 Task: Look for space in Dehri, India from 1st June, 2023 to 9th June, 2023 for 4 adults in price range Rs.6000 to Rs.12000. Place can be entire place with 2 bedrooms having 2 beds and 2 bathrooms. Property type can be house, flat, guest house. Booking option can be shelf check-in. Required host language is English.
Action: Mouse moved to (404, 53)
Screenshot: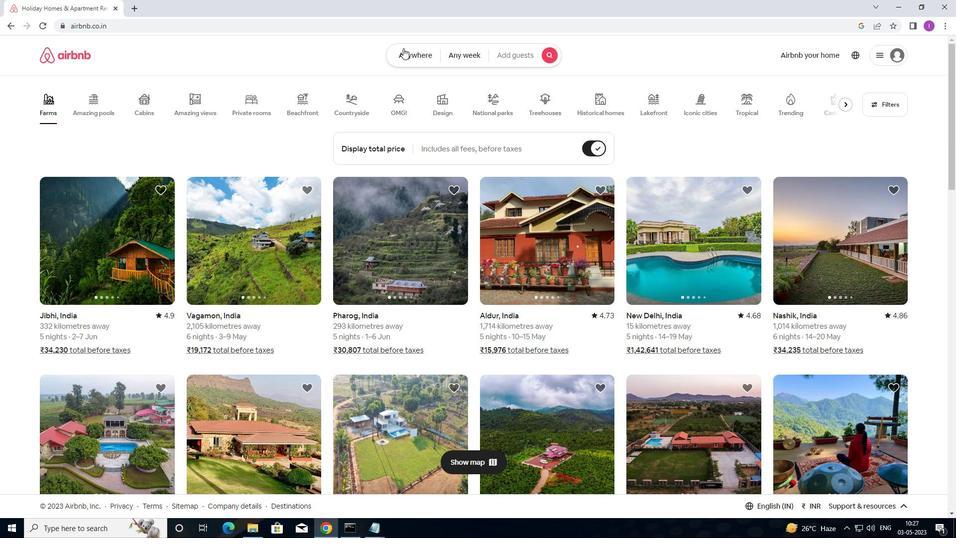 
Action: Mouse pressed left at (404, 53)
Screenshot: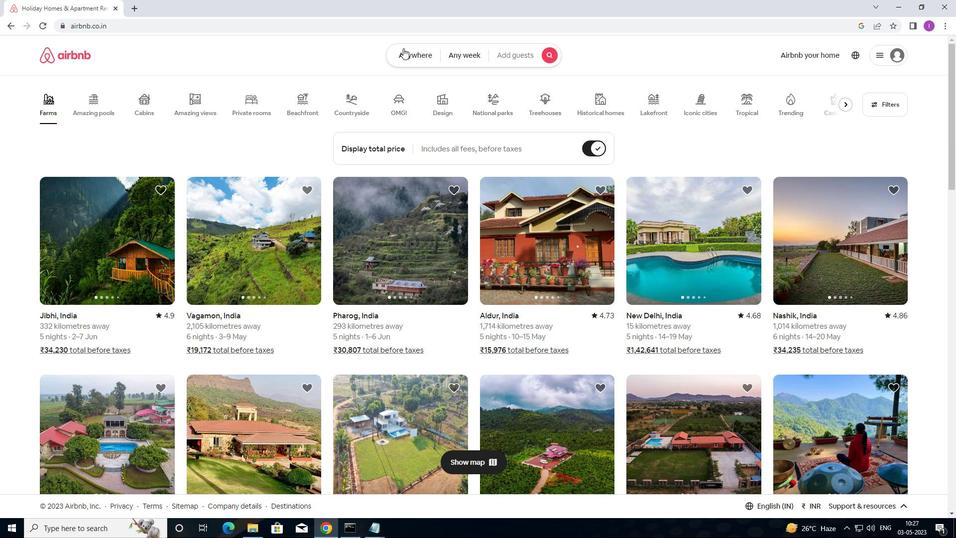
Action: Mouse moved to (316, 90)
Screenshot: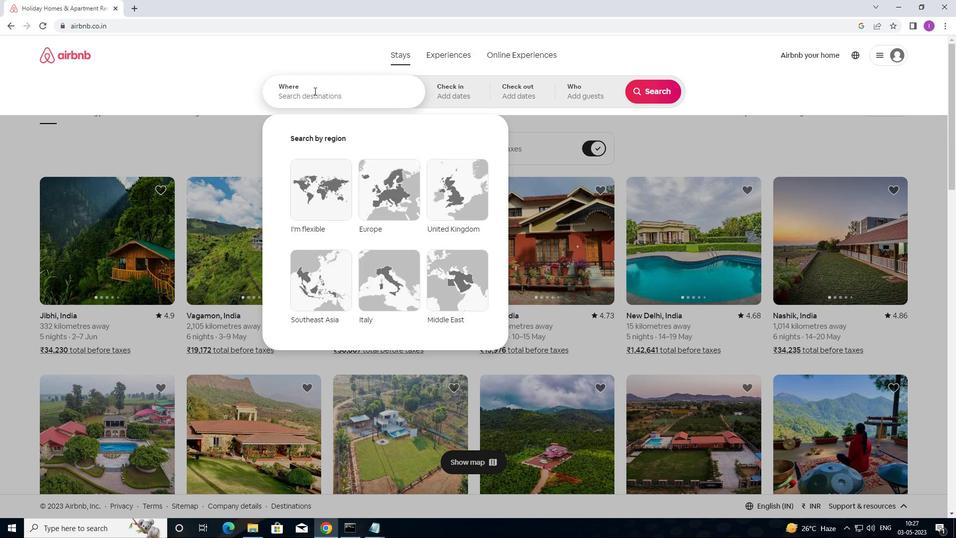 
Action: Mouse pressed left at (316, 90)
Screenshot: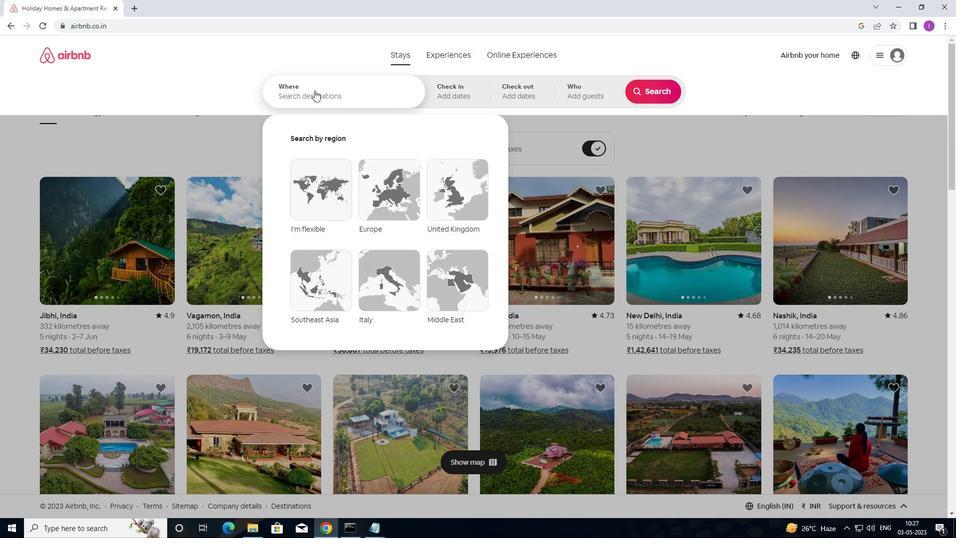 
Action: Mouse moved to (337, 103)
Screenshot: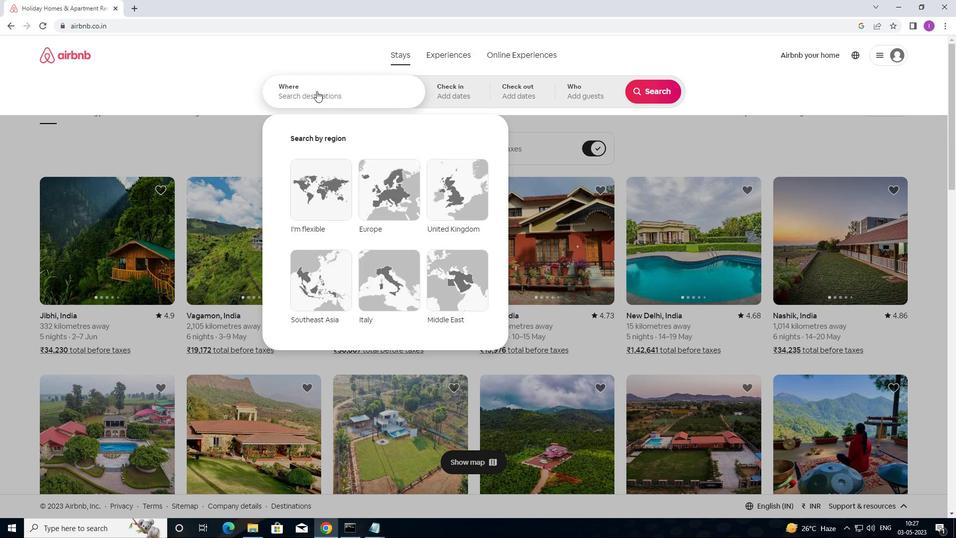 
Action: Key pressed <Key.shift>DEHRI,<Key.shift>INDIA
Screenshot: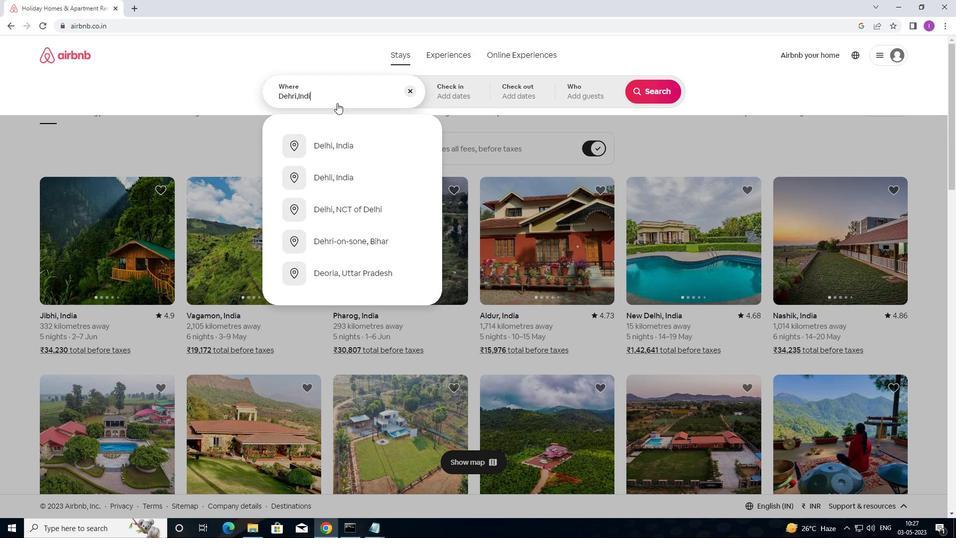 
Action: Mouse moved to (452, 90)
Screenshot: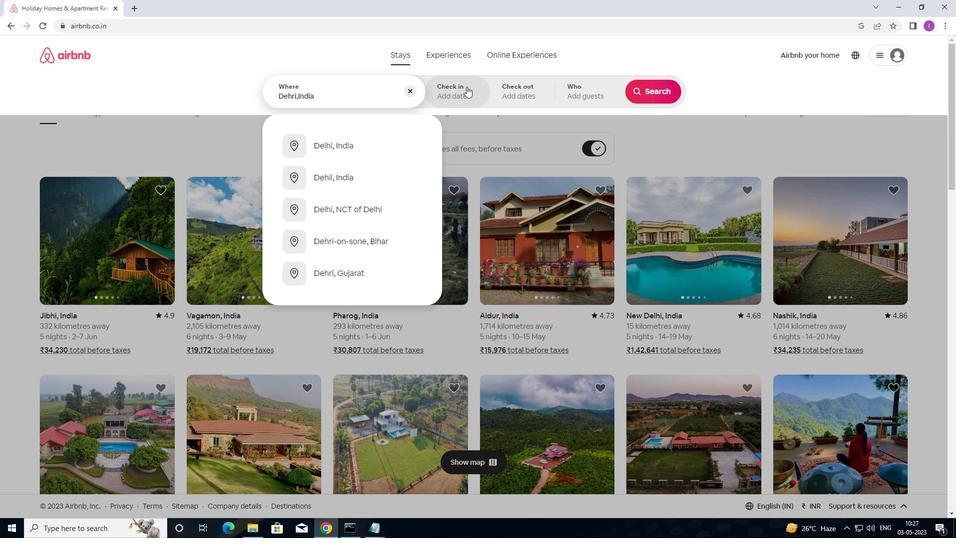 
Action: Mouse pressed left at (452, 90)
Screenshot: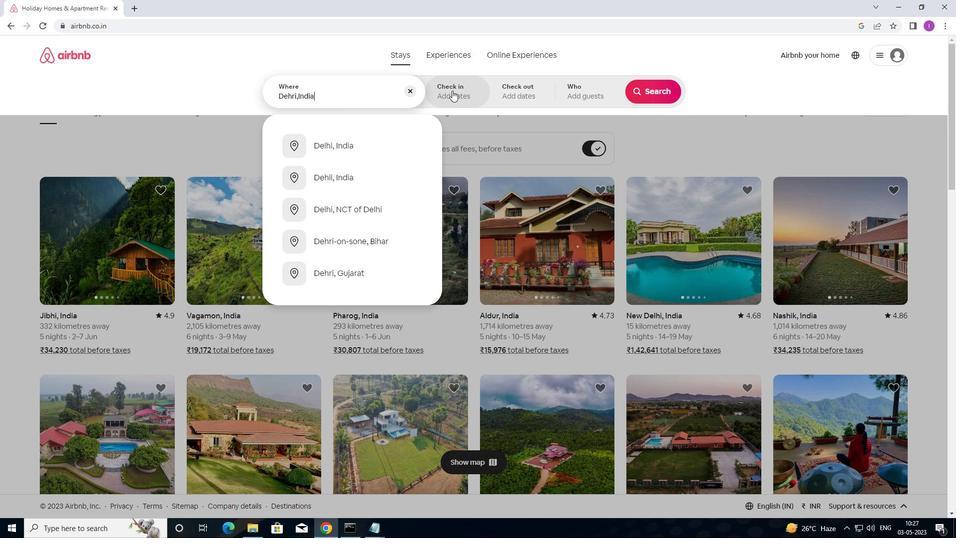 
Action: Mouse moved to (600, 214)
Screenshot: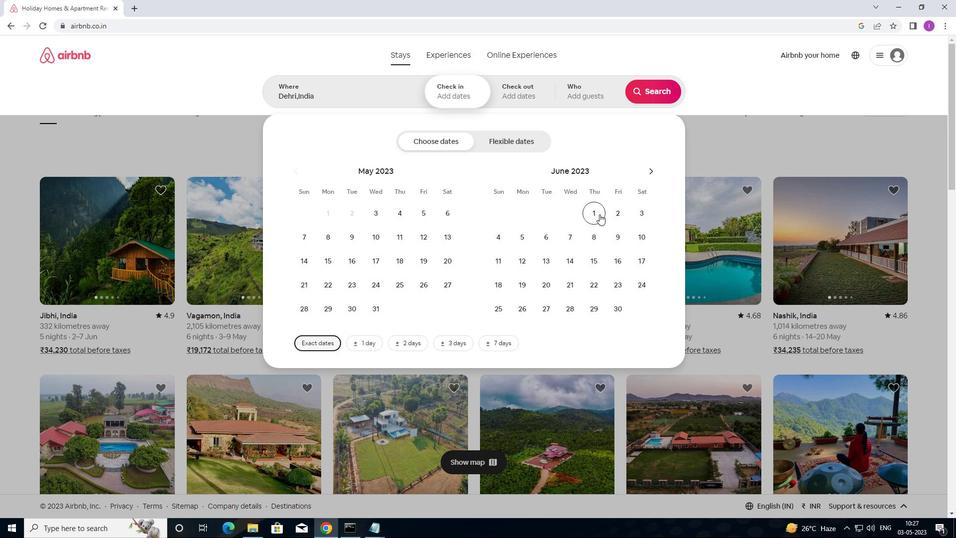 
Action: Mouse pressed left at (600, 214)
Screenshot: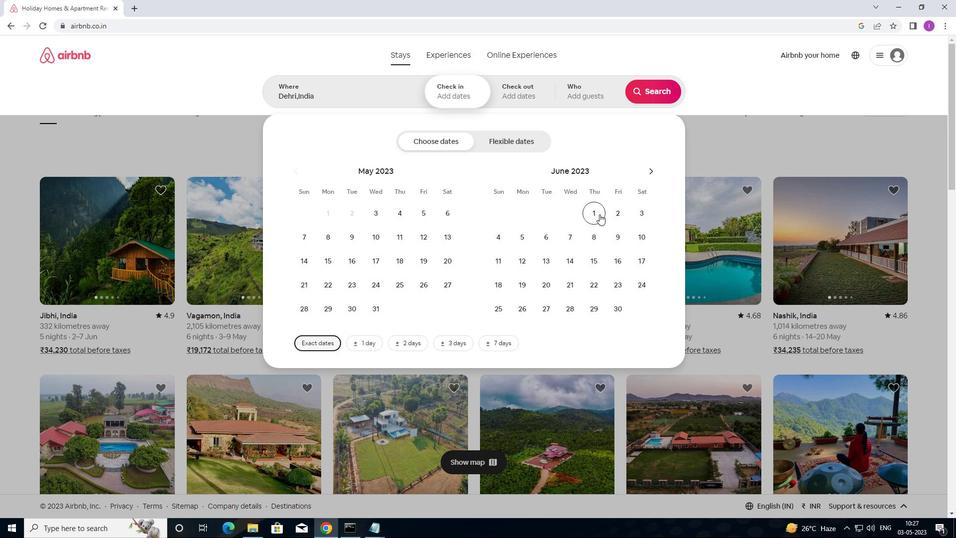 
Action: Mouse moved to (618, 239)
Screenshot: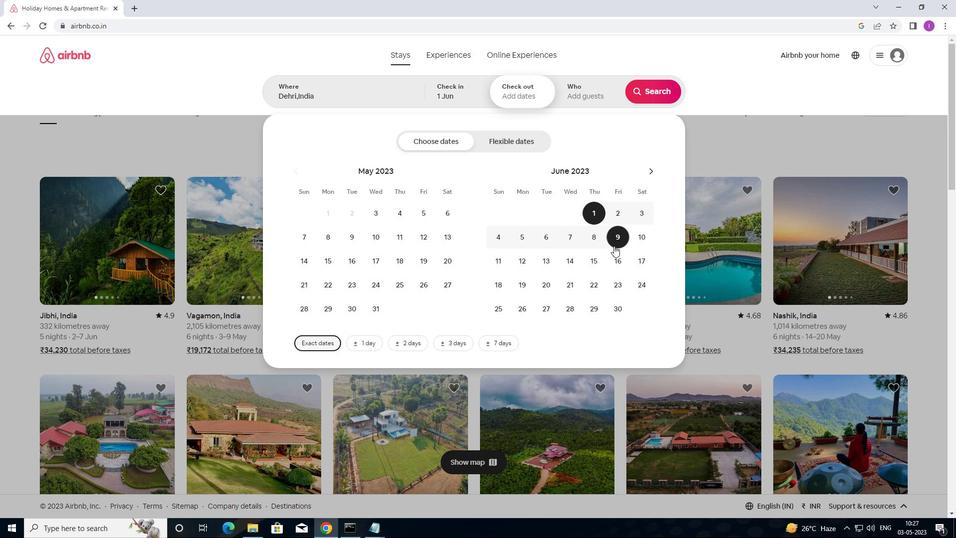 
Action: Mouse pressed left at (618, 239)
Screenshot: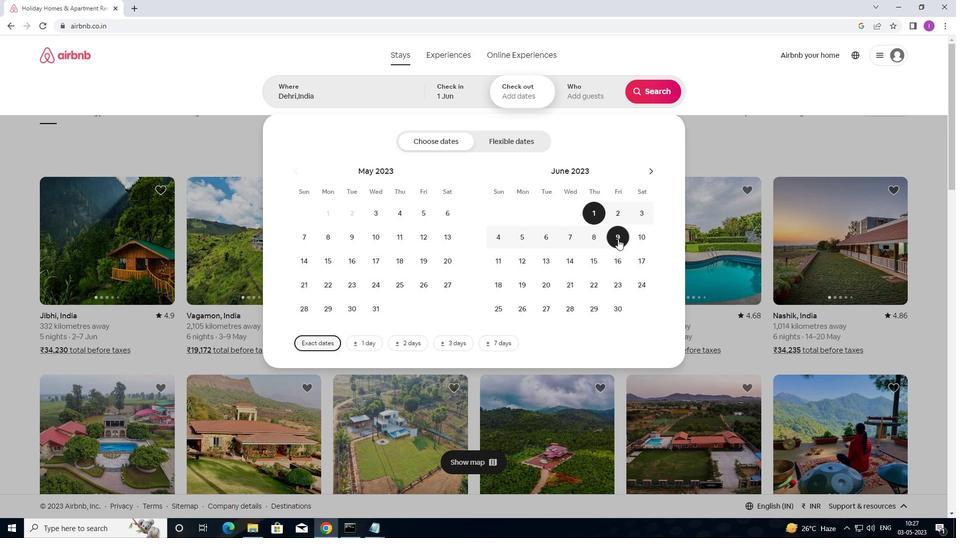 
Action: Mouse moved to (599, 93)
Screenshot: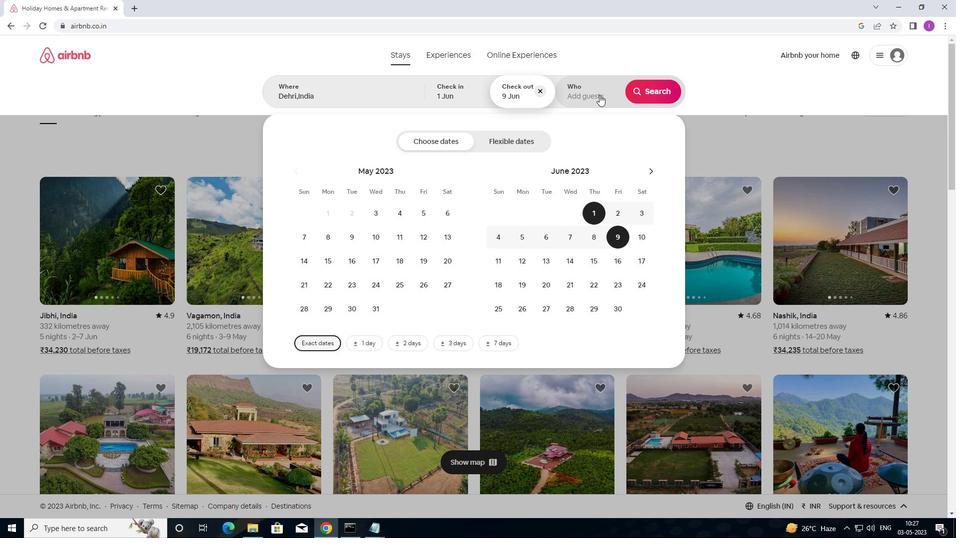 
Action: Mouse pressed left at (599, 93)
Screenshot: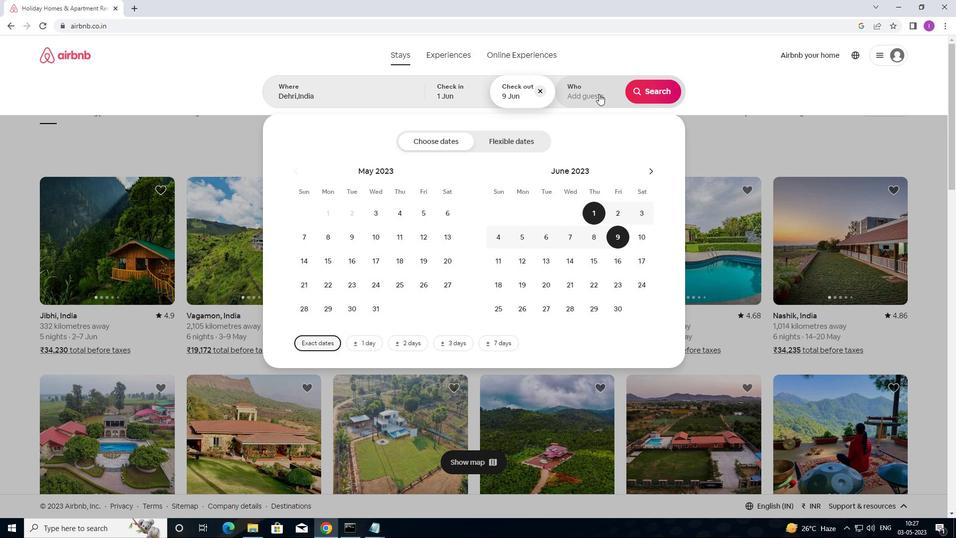 
Action: Mouse moved to (652, 141)
Screenshot: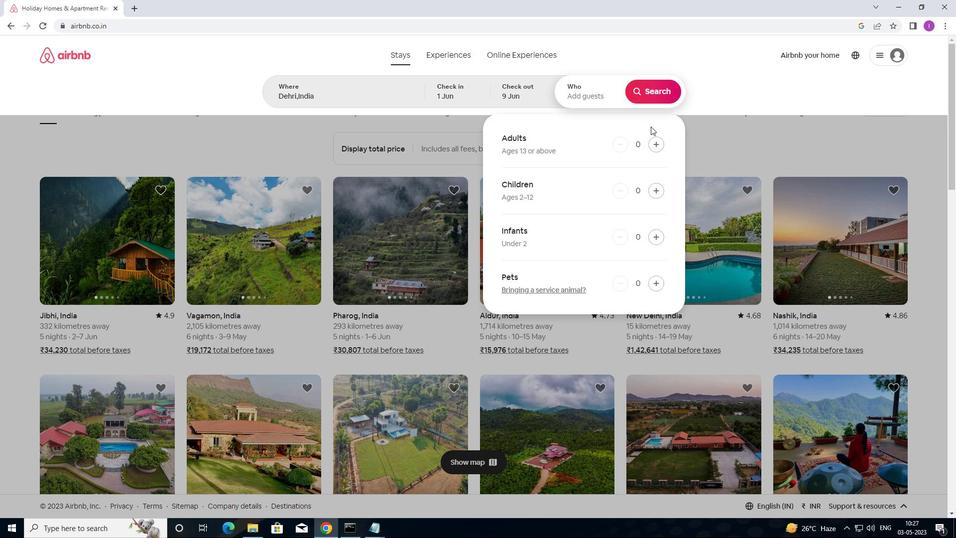 
Action: Mouse pressed left at (652, 141)
Screenshot: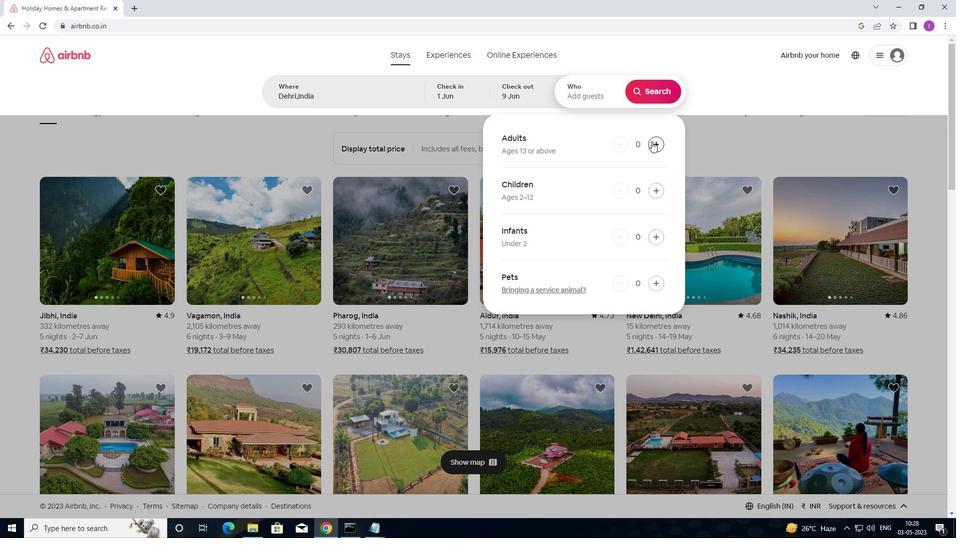 
Action: Mouse pressed left at (652, 141)
Screenshot: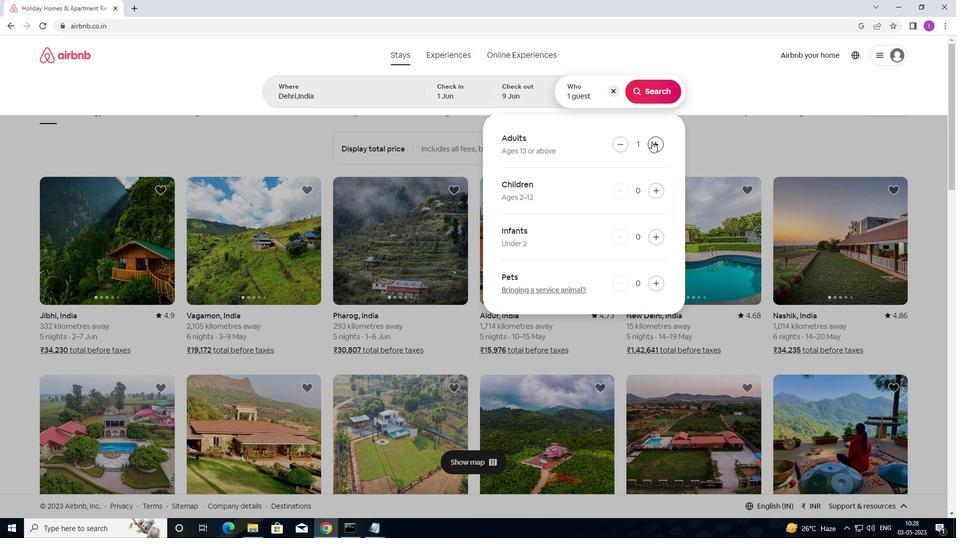 
Action: Mouse moved to (652, 142)
Screenshot: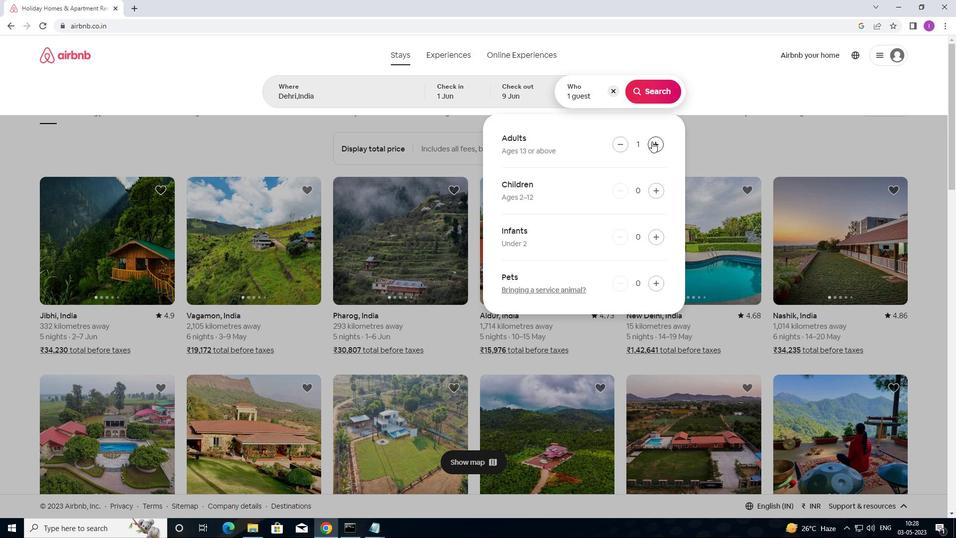 
Action: Mouse pressed left at (652, 142)
Screenshot: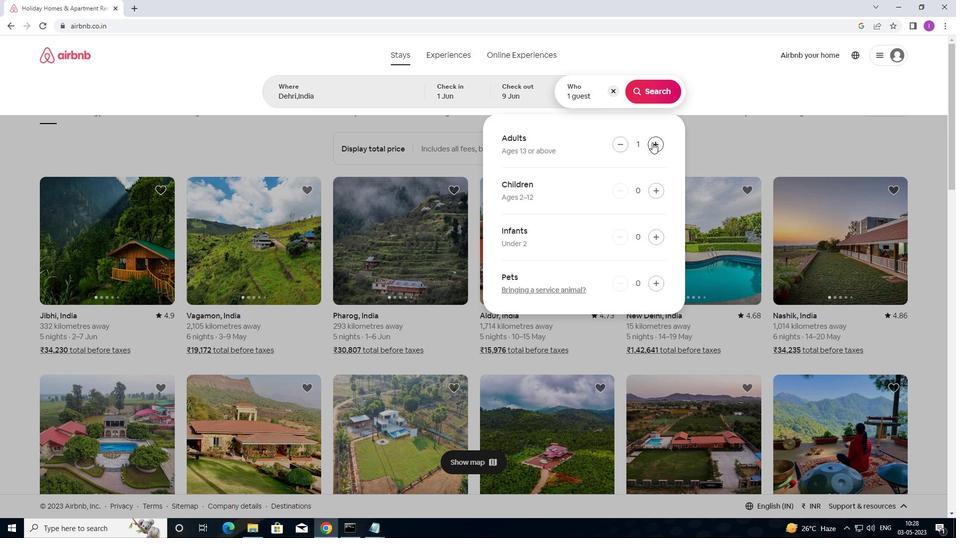 
Action: Mouse pressed left at (652, 142)
Screenshot: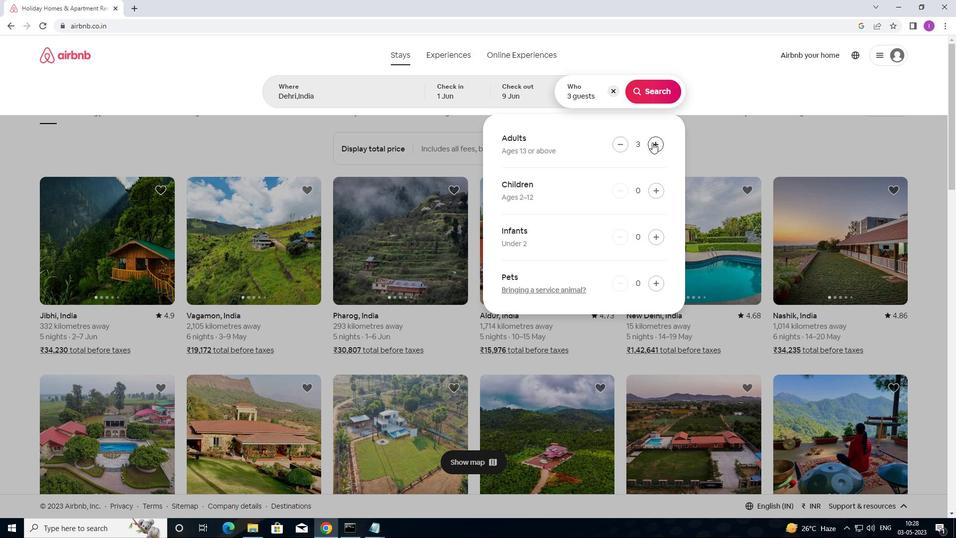 
Action: Mouse moved to (657, 90)
Screenshot: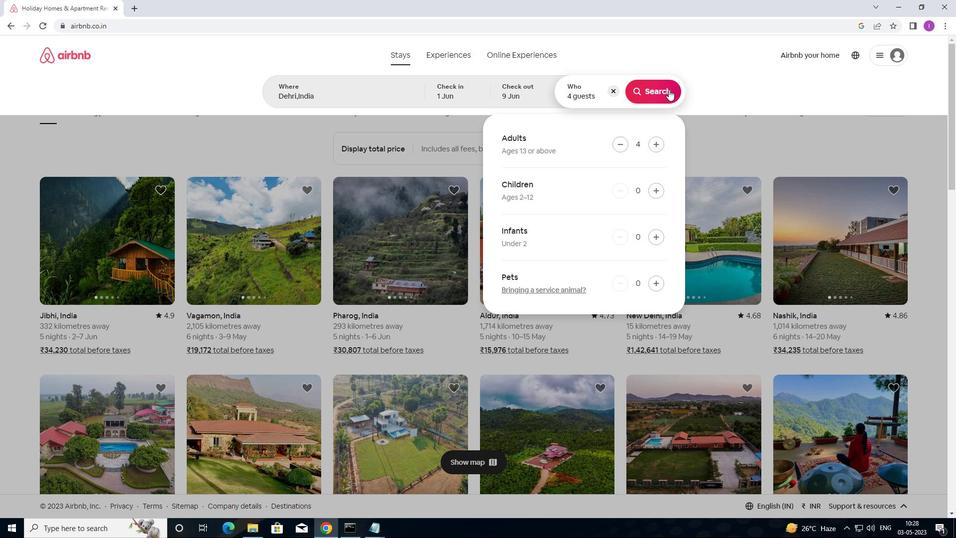 
Action: Mouse pressed left at (657, 90)
Screenshot: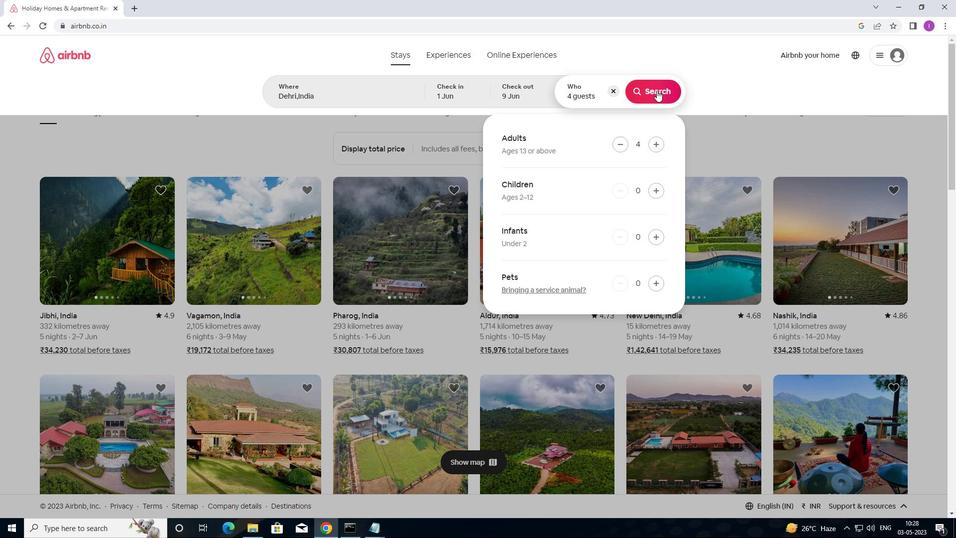 
Action: Mouse moved to (911, 93)
Screenshot: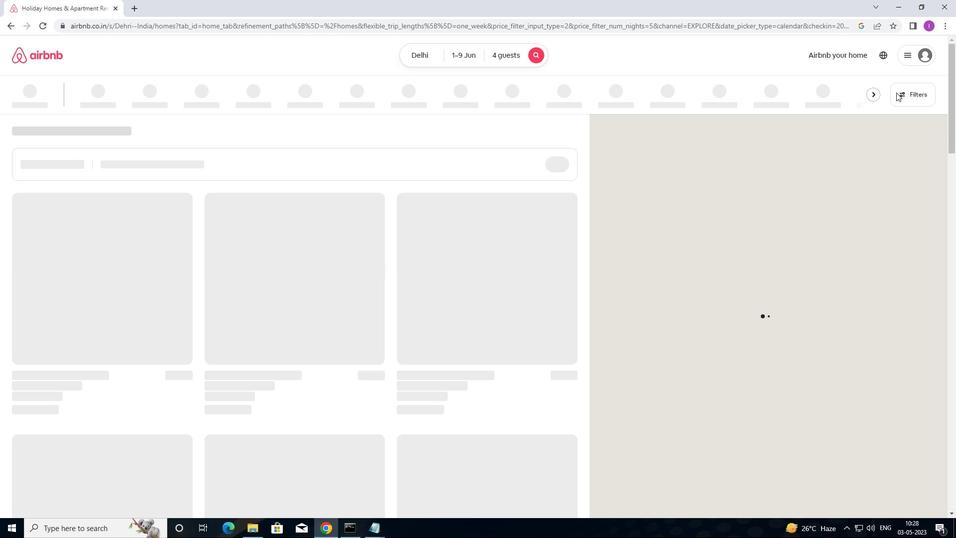 
Action: Mouse pressed left at (911, 93)
Screenshot: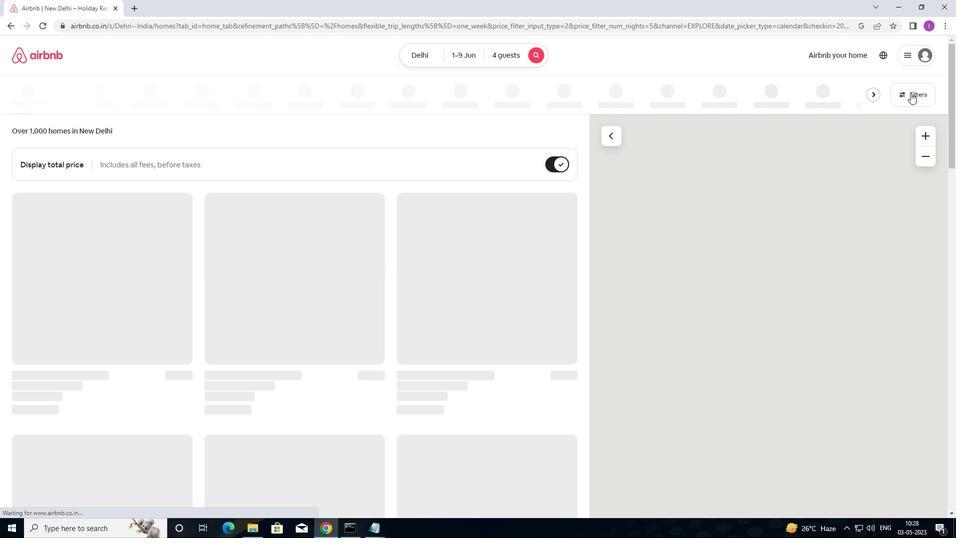 
Action: Mouse moved to (355, 223)
Screenshot: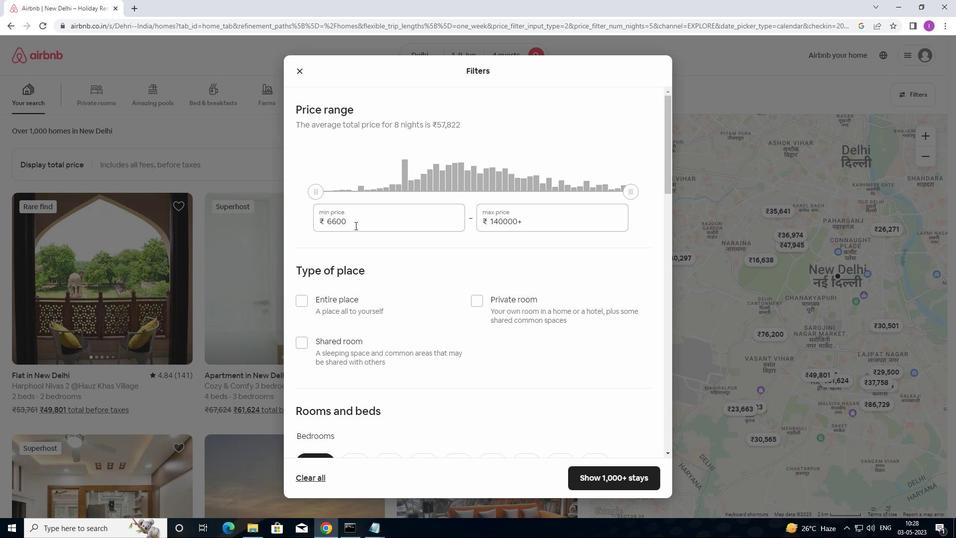 
Action: Mouse pressed left at (355, 223)
Screenshot: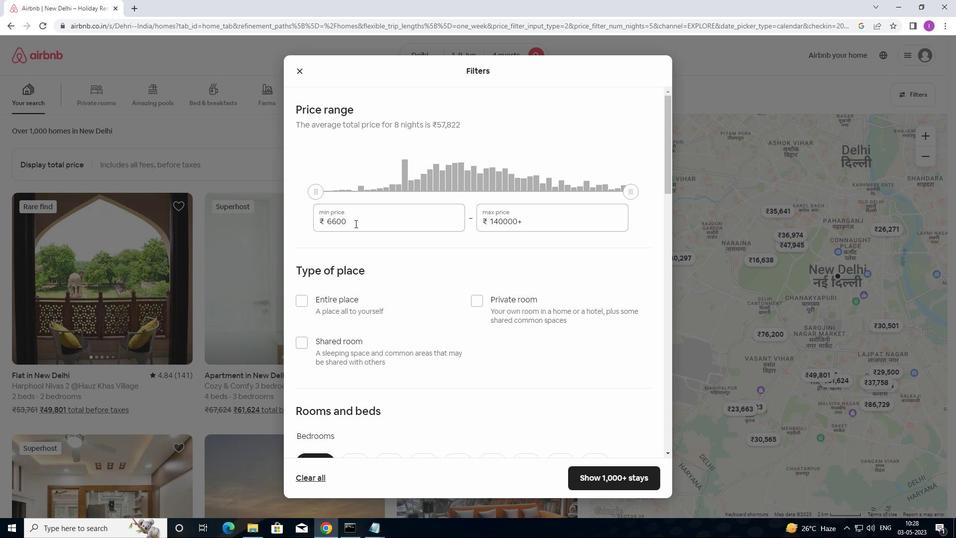 
Action: Mouse moved to (314, 228)
Screenshot: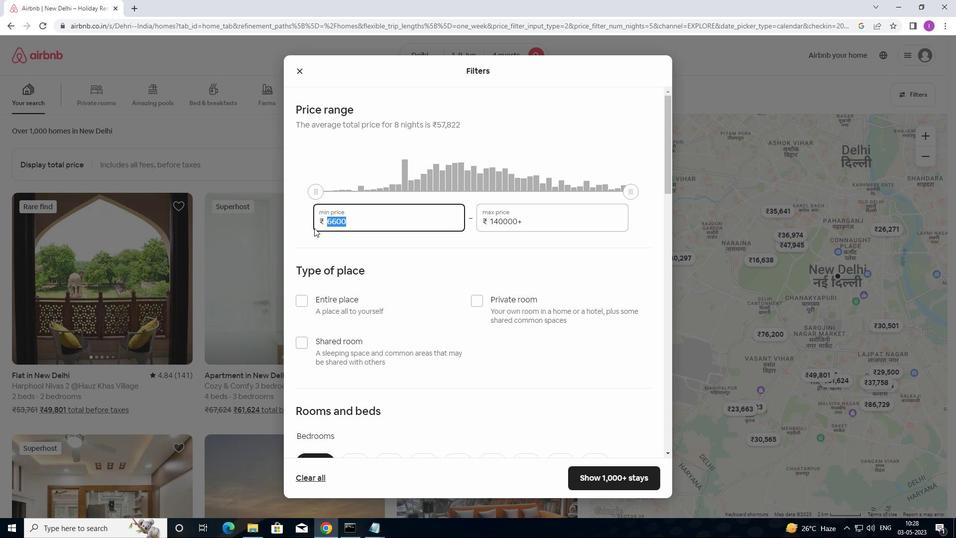 
Action: Key pressed 69
Screenshot: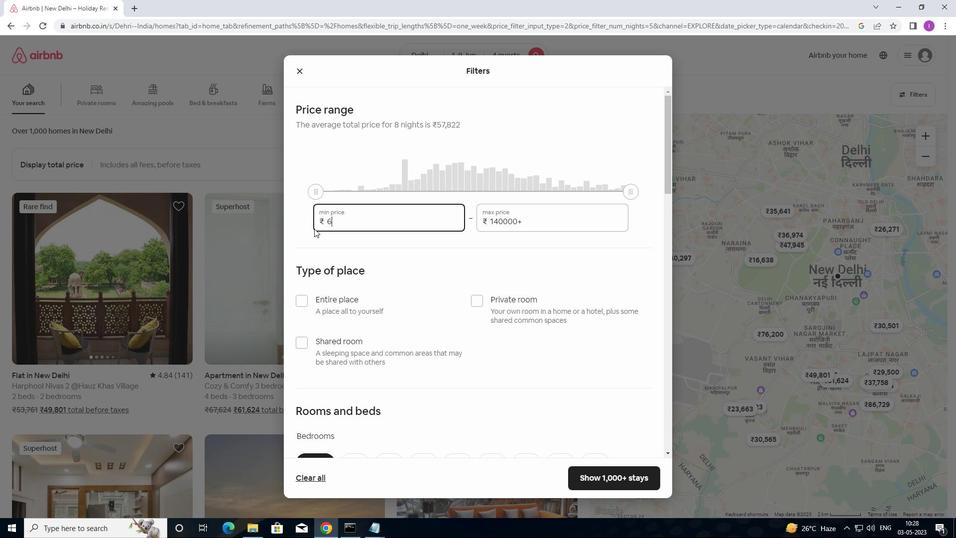 
Action: Mouse moved to (314, 231)
Screenshot: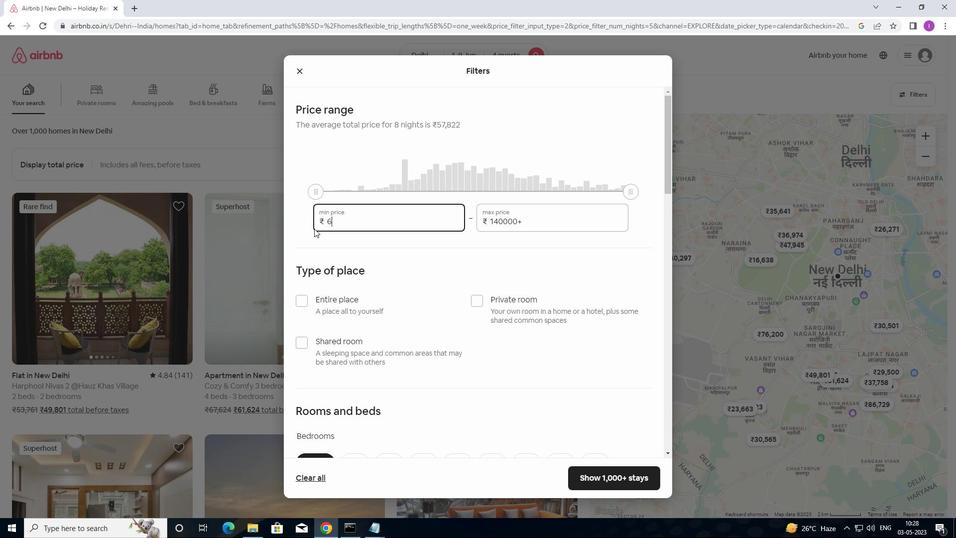 
Action: Key pressed 0
Screenshot: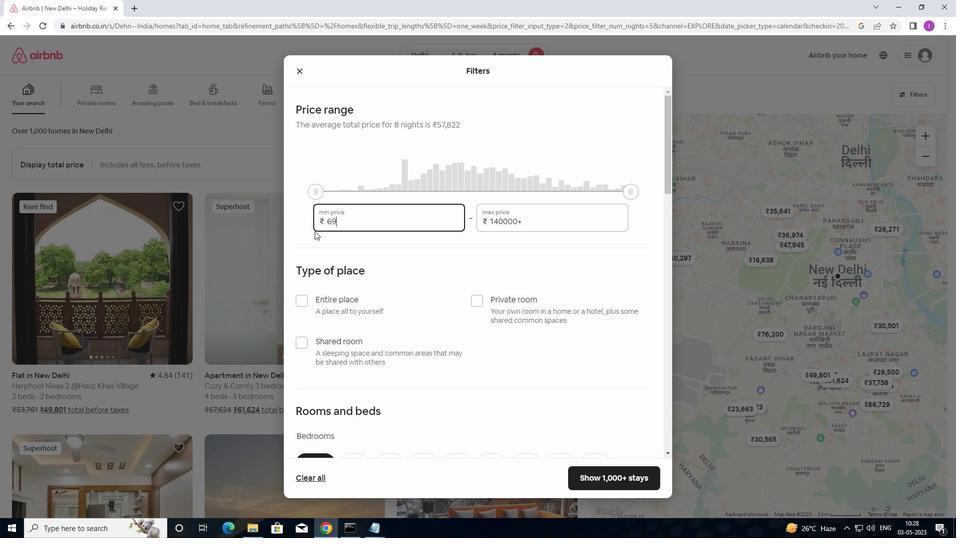 
Action: Mouse moved to (315, 237)
Screenshot: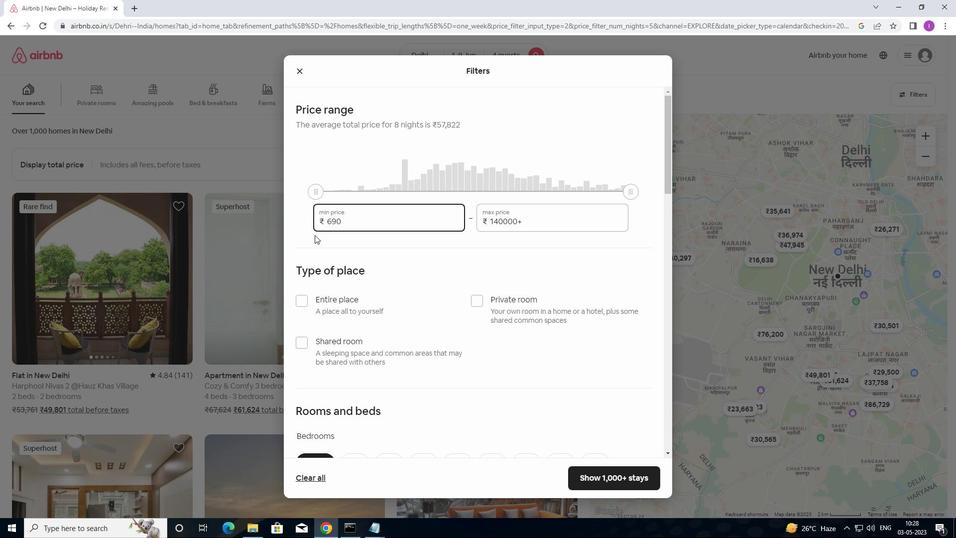 
Action: Key pressed <Key.backspace>
Screenshot: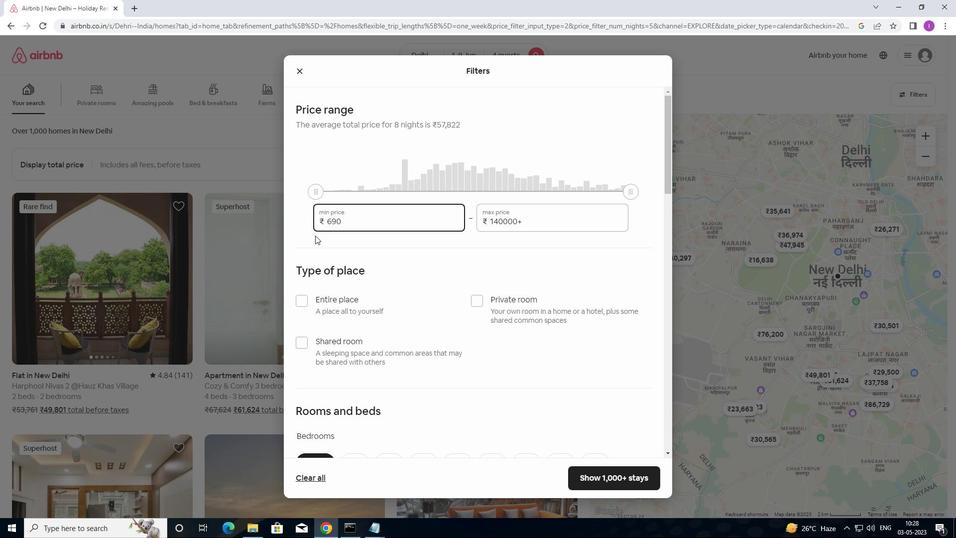 
Action: Mouse moved to (316, 240)
Screenshot: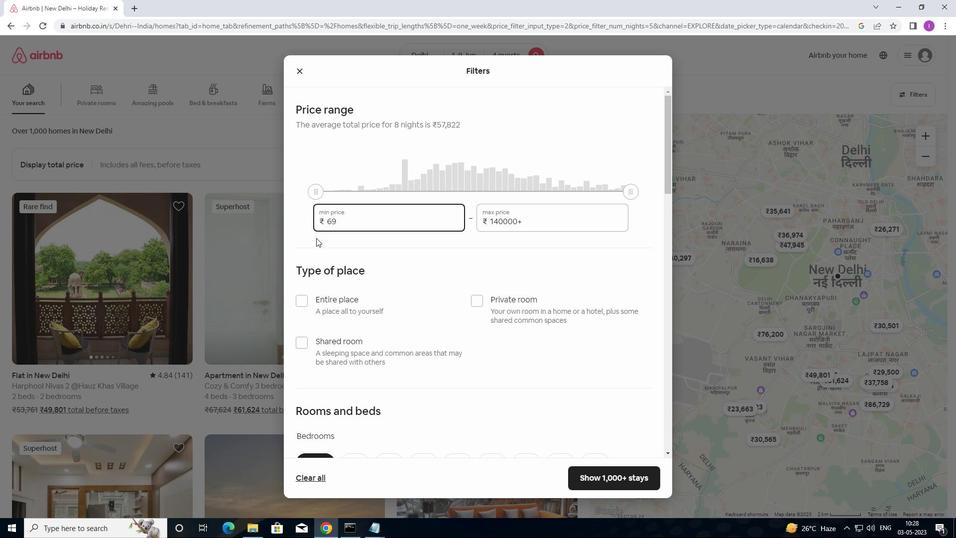 
Action: Key pressed <Key.backspace>
Screenshot: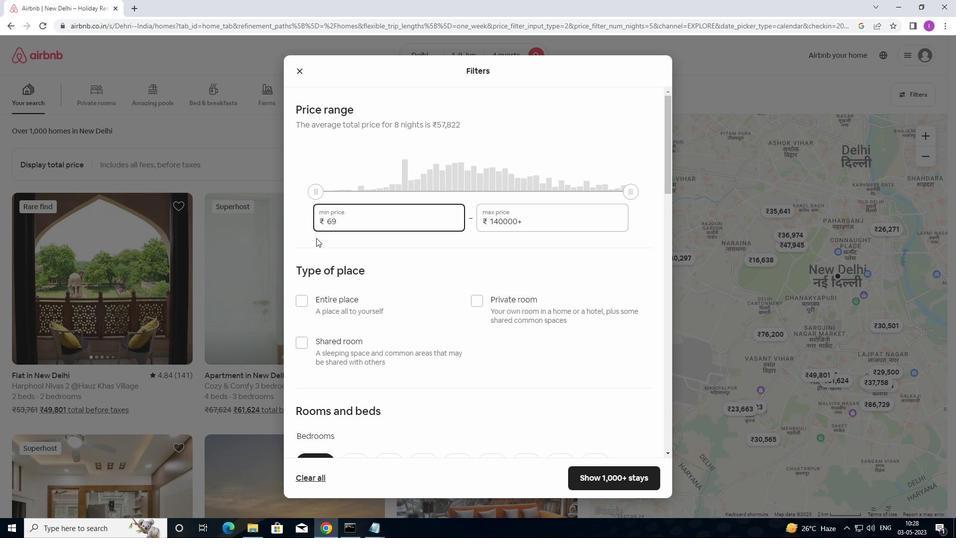 
Action: Mouse moved to (319, 240)
Screenshot: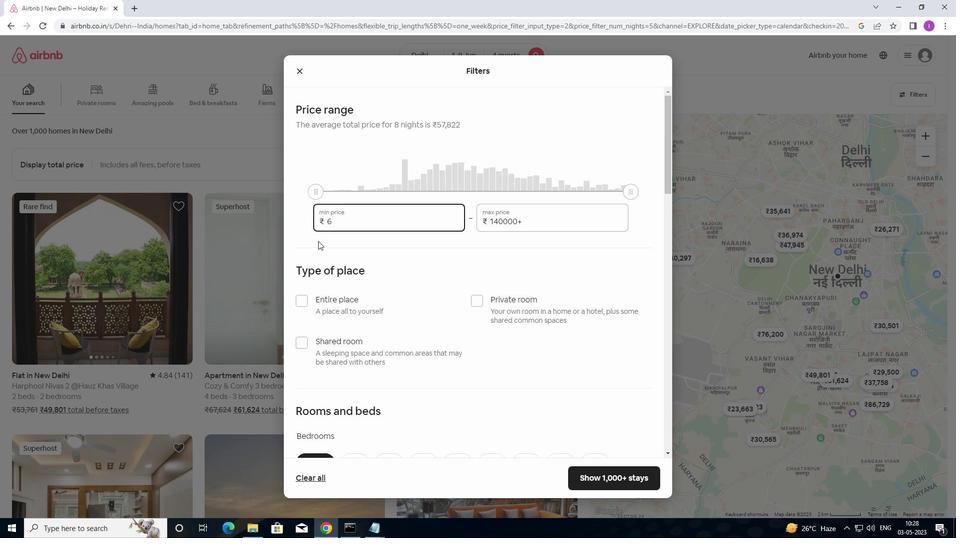 
Action: Key pressed 0
Screenshot: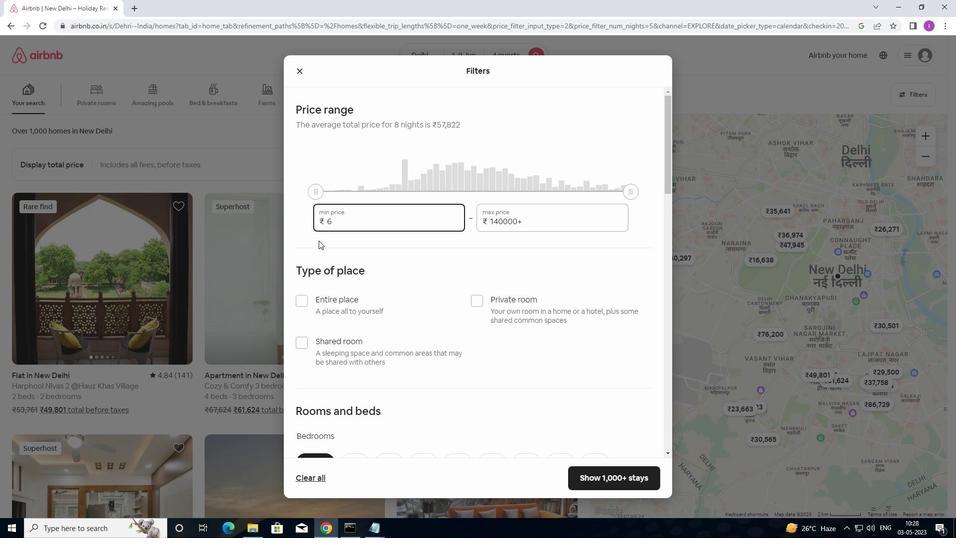 
Action: Mouse moved to (320, 238)
Screenshot: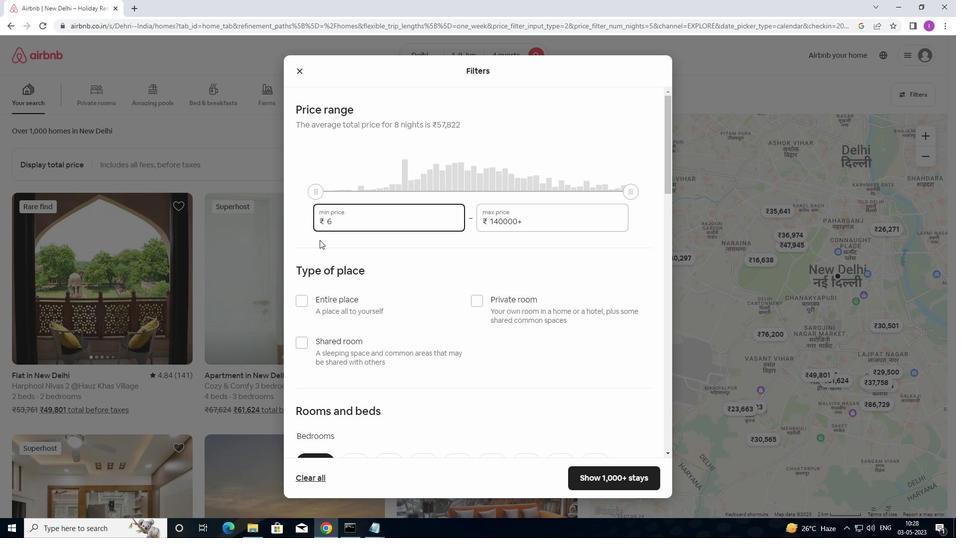 
Action: Key pressed 00
Screenshot: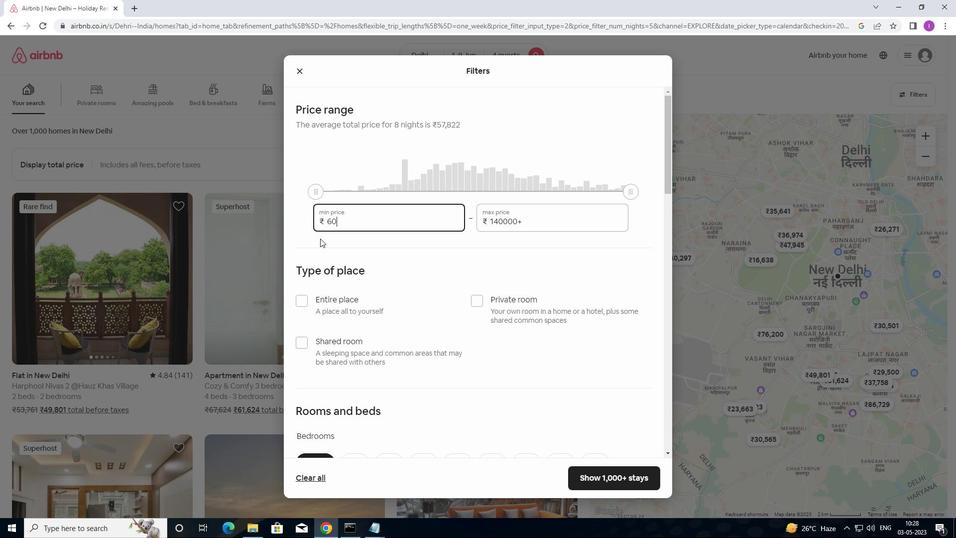
Action: Mouse moved to (525, 220)
Screenshot: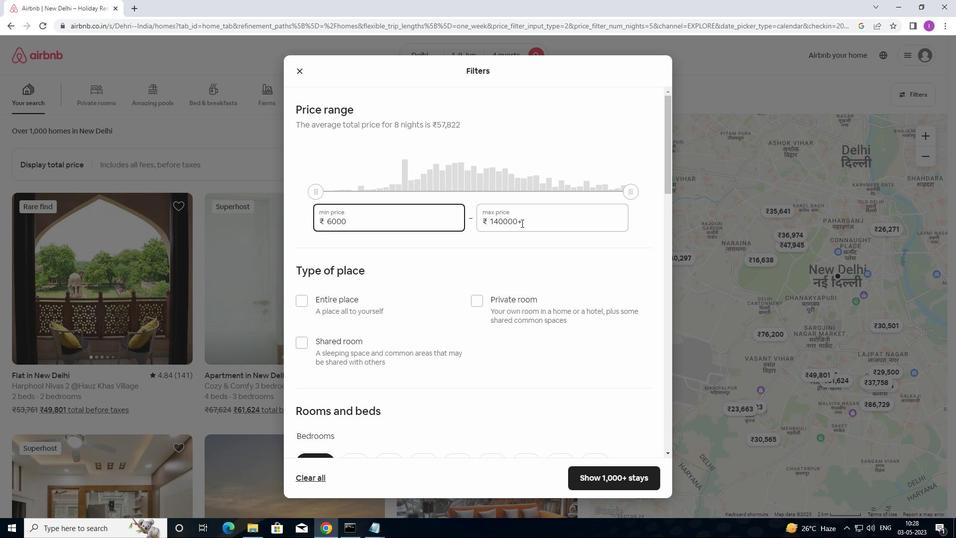 
Action: Mouse pressed left at (525, 220)
Screenshot: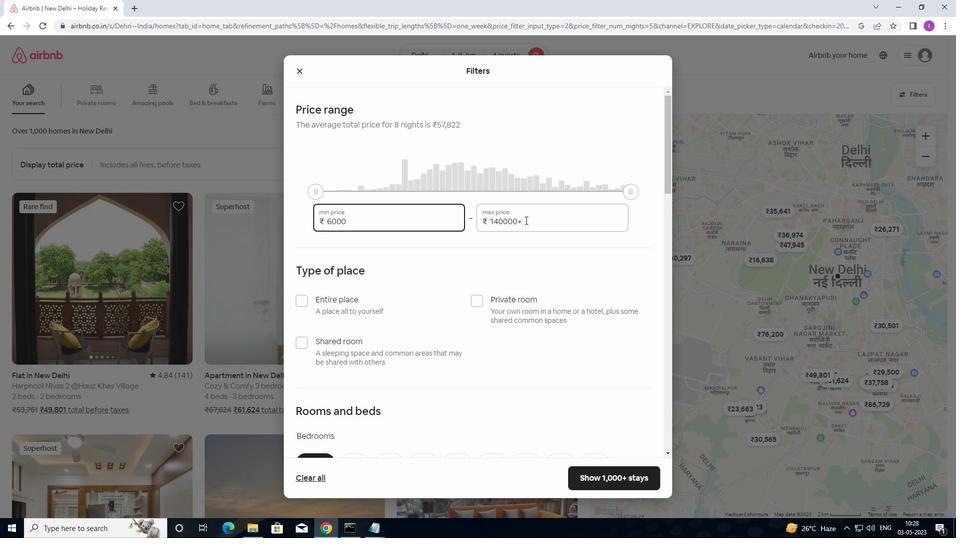 
Action: Mouse moved to (483, 223)
Screenshot: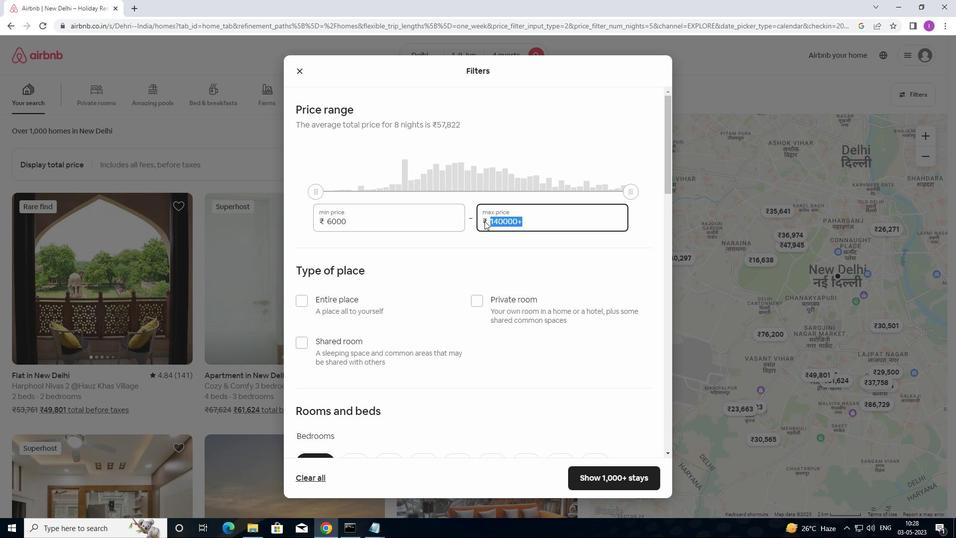 
Action: Key pressed 1
Screenshot: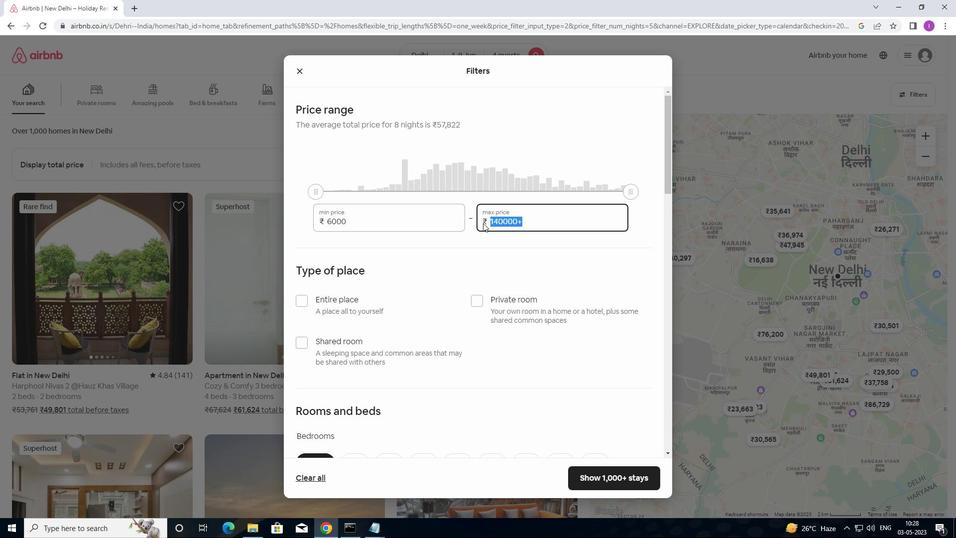 
Action: Mouse moved to (481, 225)
Screenshot: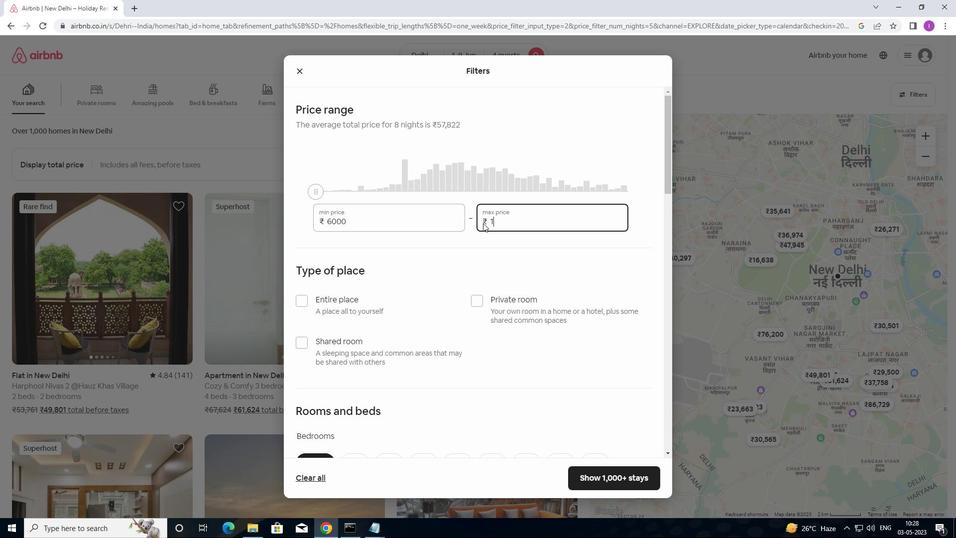 
Action: Key pressed 2
Screenshot: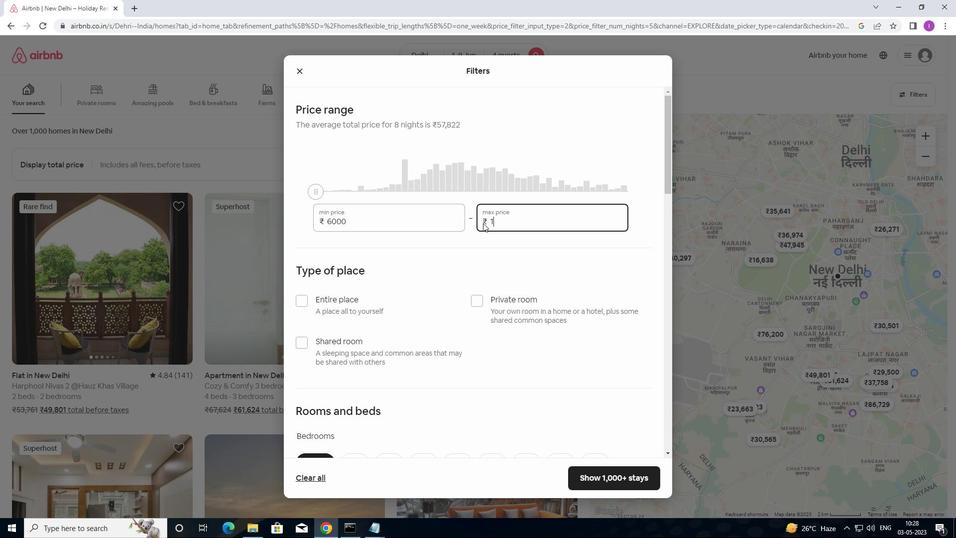 
Action: Mouse moved to (478, 228)
Screenshot: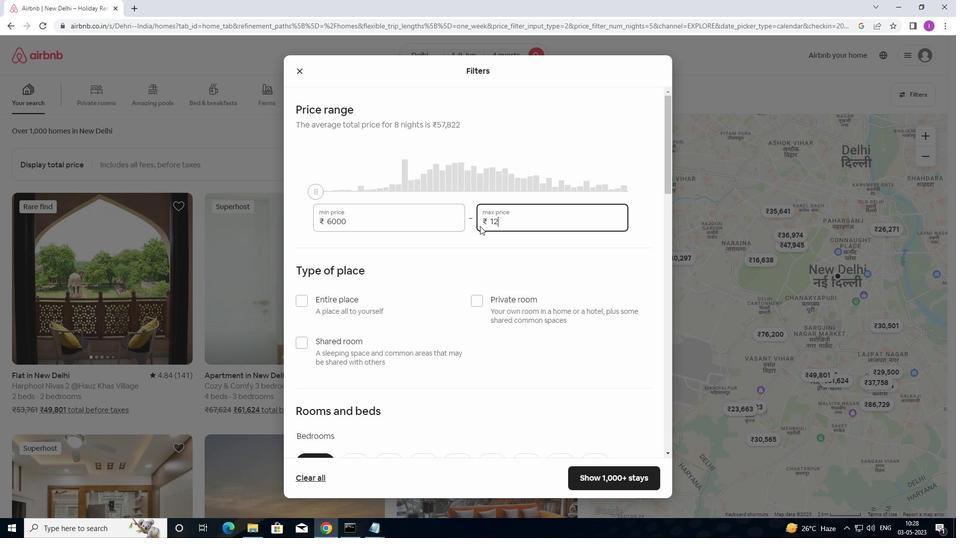 
Action: Key pressed 0
Screenshot: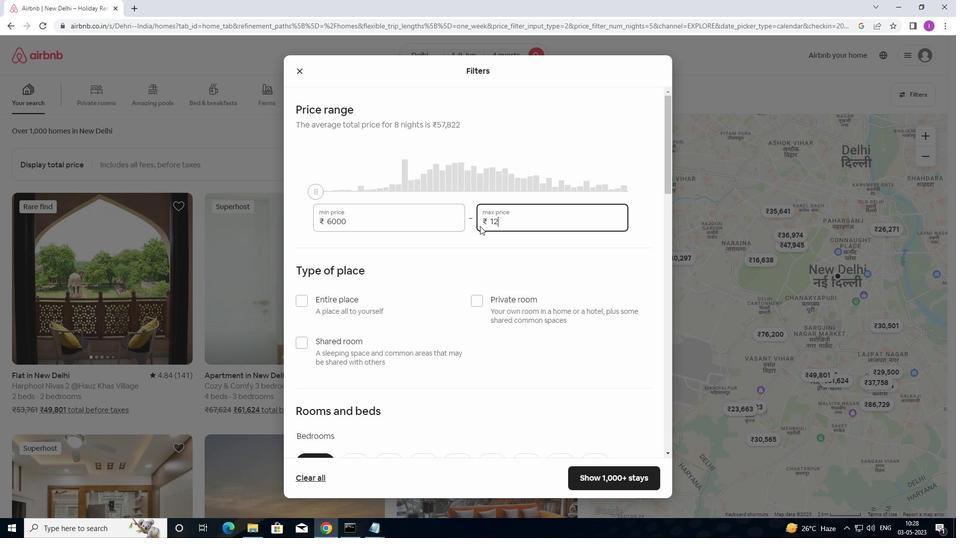 
Action: Mouse moved to (475, 231)
Screenshot: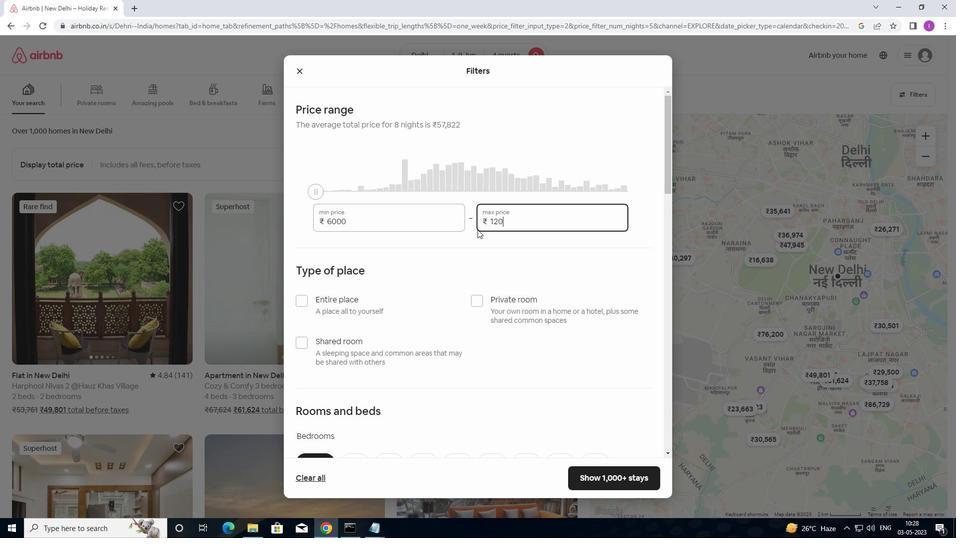 
Action: Key pressed 00
Screenshot: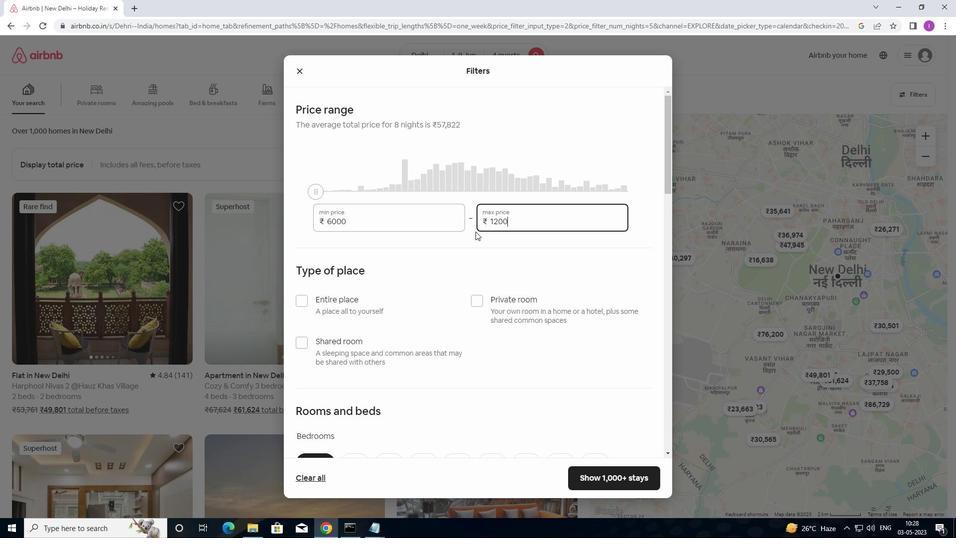 
Action: Mouse moved to (439, 341)
Screenshot: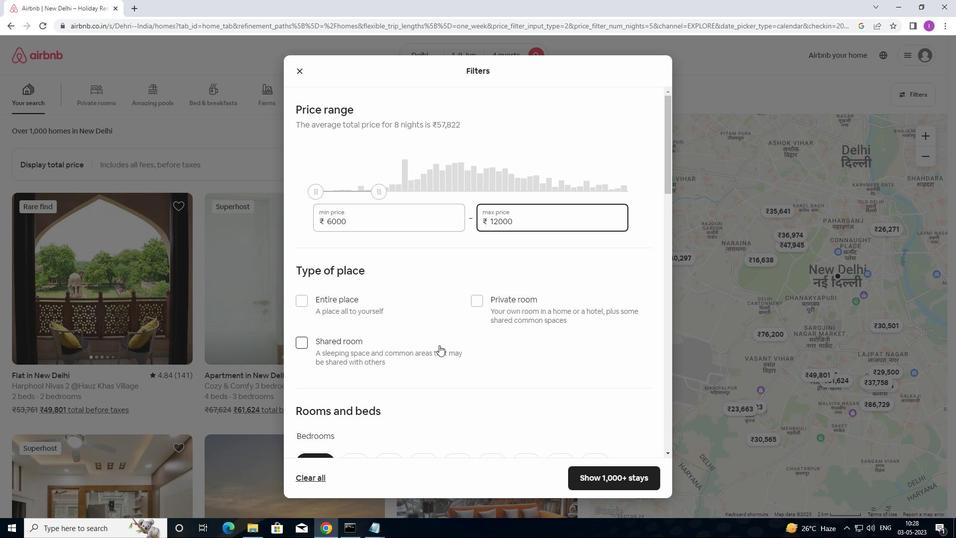 
Action: Mouse scrolled (439, 340) with delta (0, 0)
Screenshot: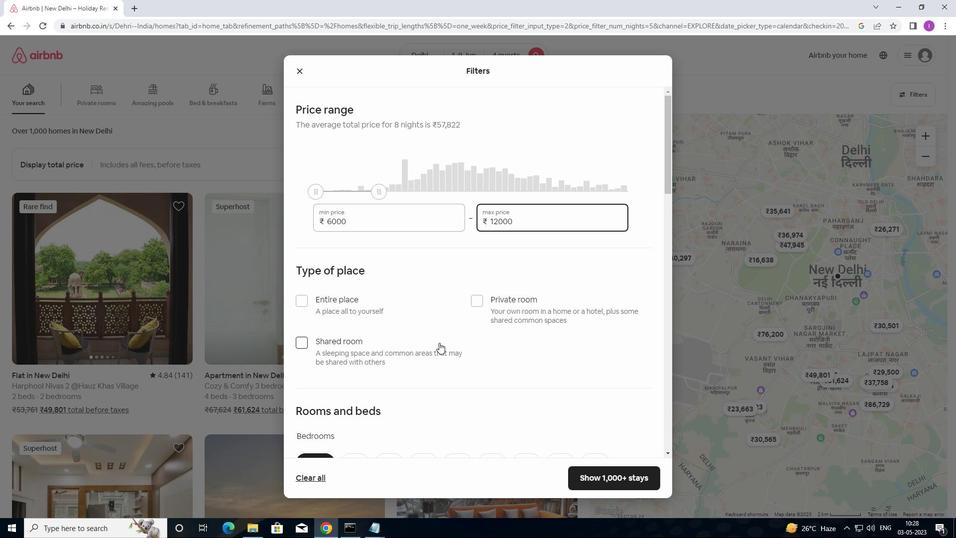 
Action: Mouse moved to (439, 340)
Screenshot: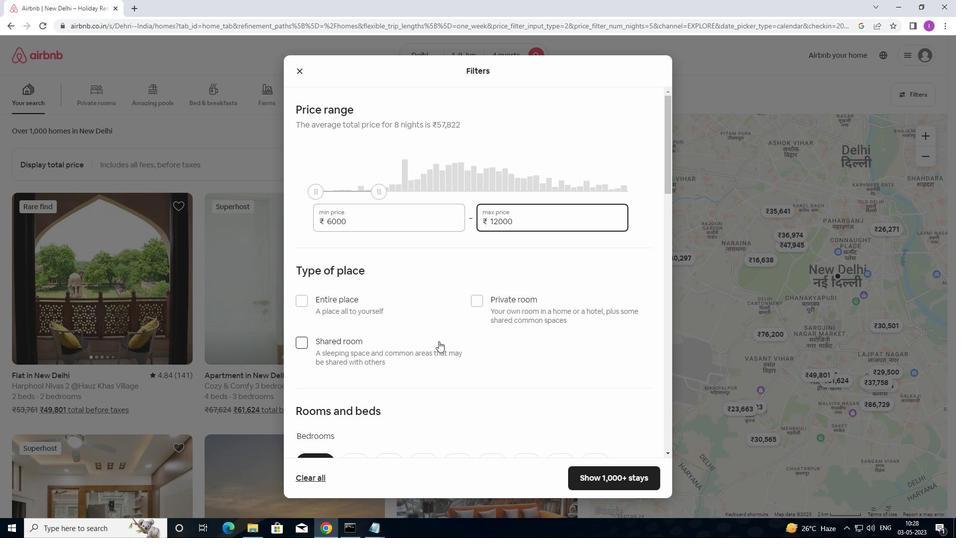 
Action: Mouse scrolled (439, 340) with delta (0, 0)
Screenshot: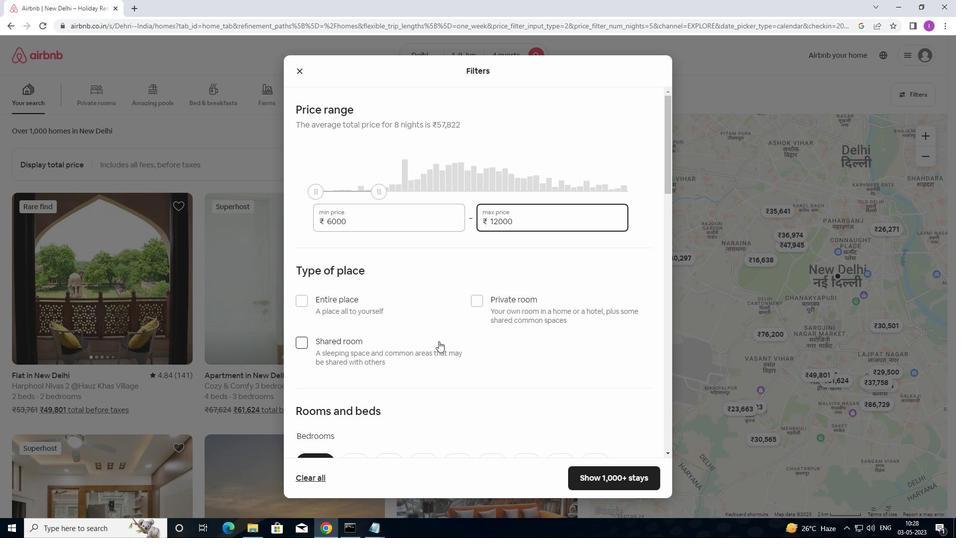 
Action: Mouse moved to (300, 201)
Screenshot: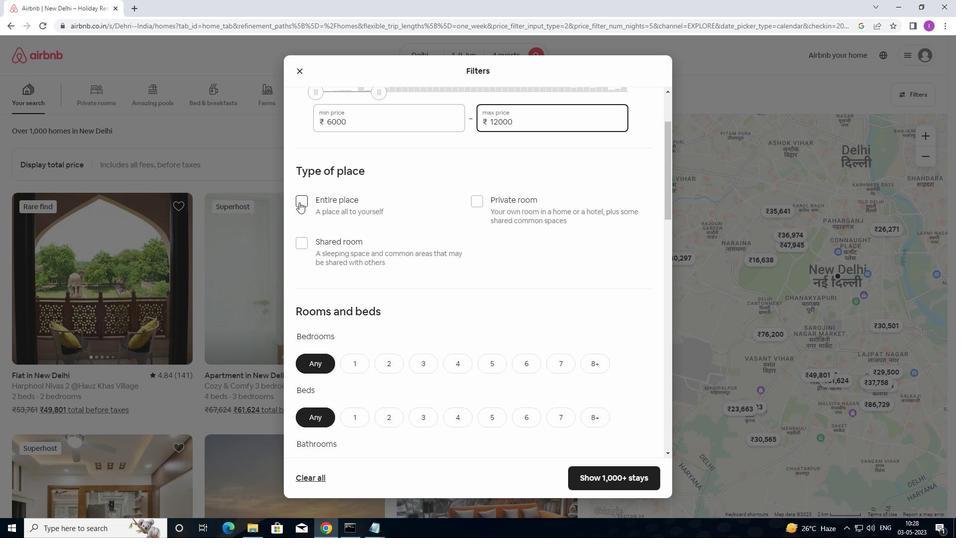 
Action: Mouse pressed left at (300, 201)
Screenshot: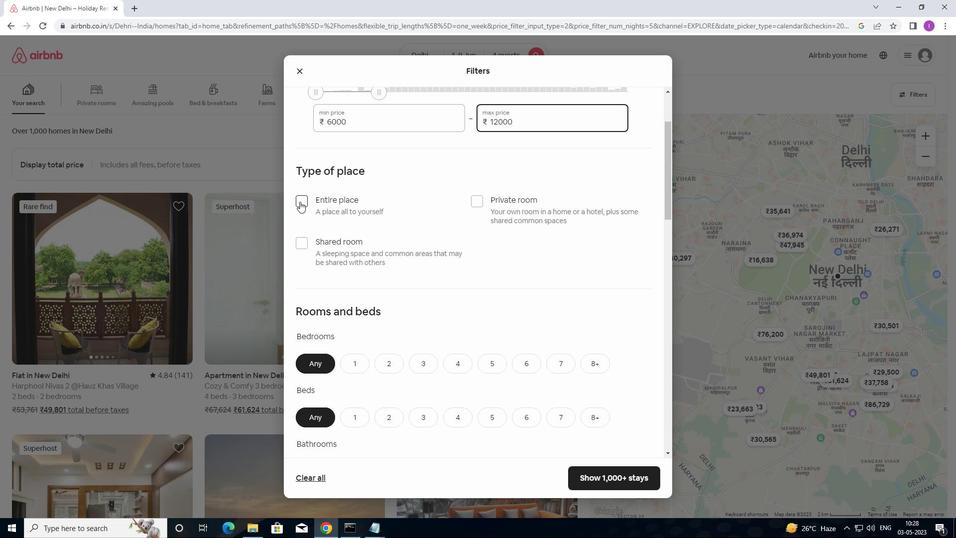 
Action: Mouse moved to (365, 248)
Screenshot: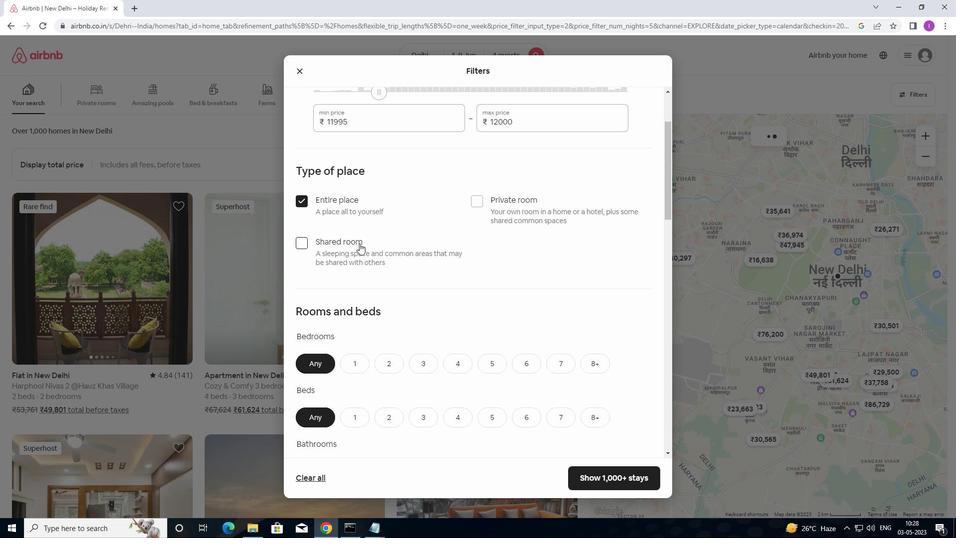 
Action: Mouse scrolled (365, 248) with delta (0, 0)
Screenshot: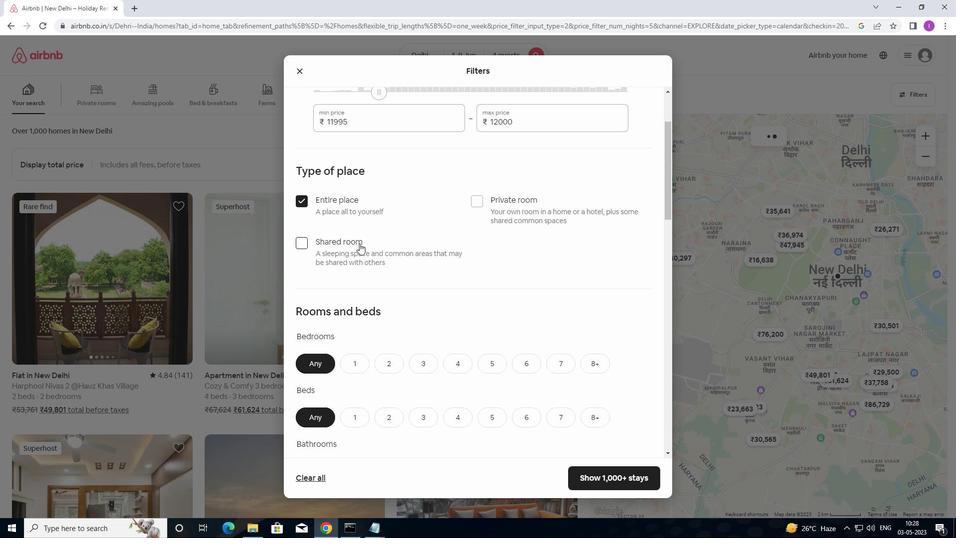 
Action: Mouse moved to (370, 252)
Screenshot: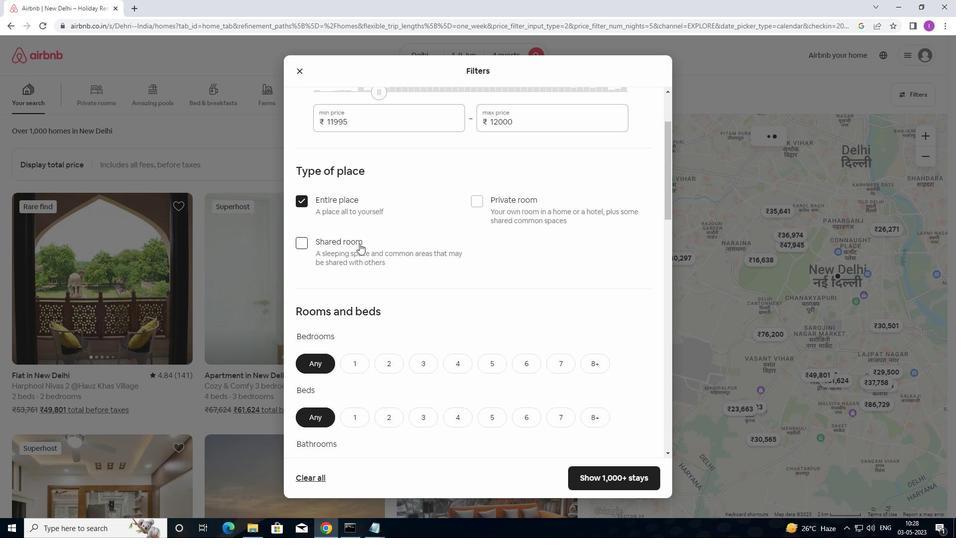 
Action: Mouse scrolled (370, 252) with delta (0, 0)
Screenshot: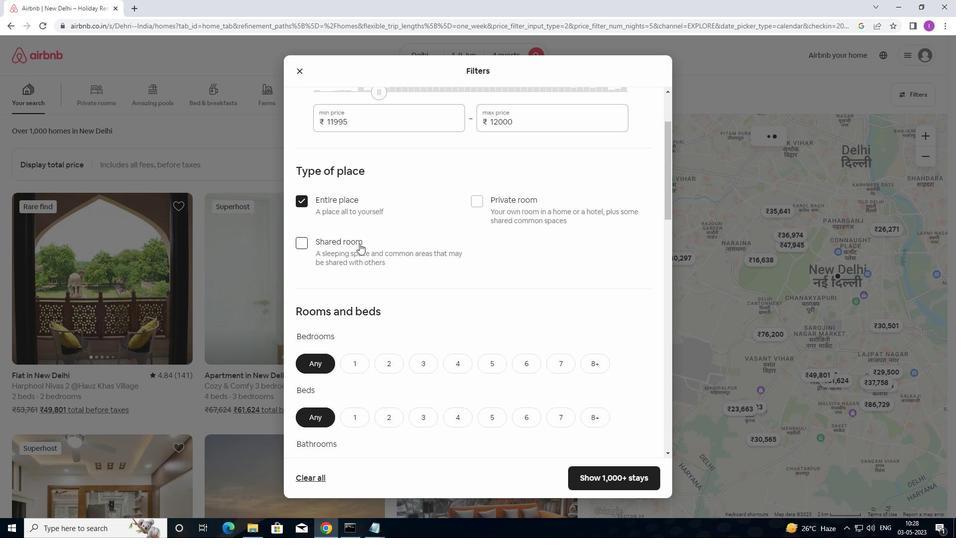 
Action: Mouse moved to (395, 266)
Screenshot: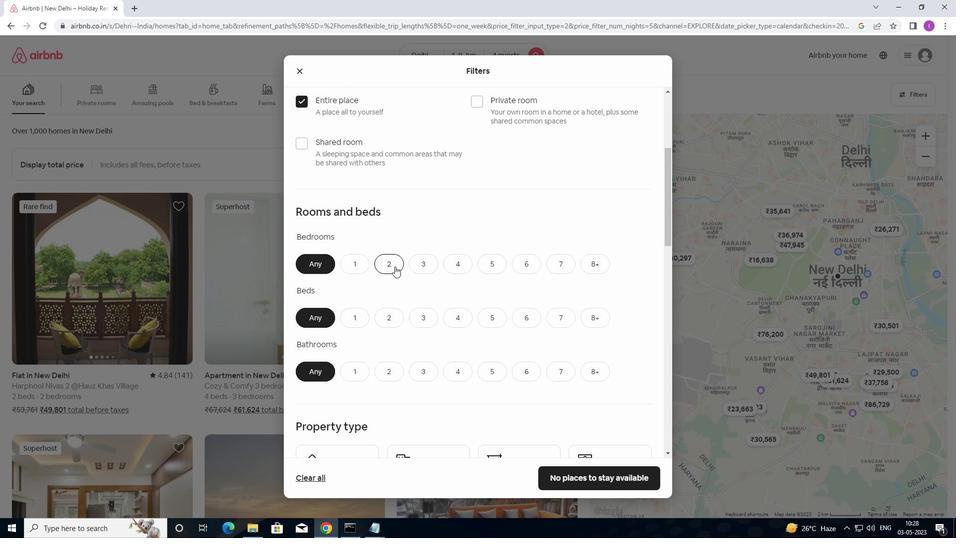 
Action: Mouse pressed left at (395, 266)
Screenshot: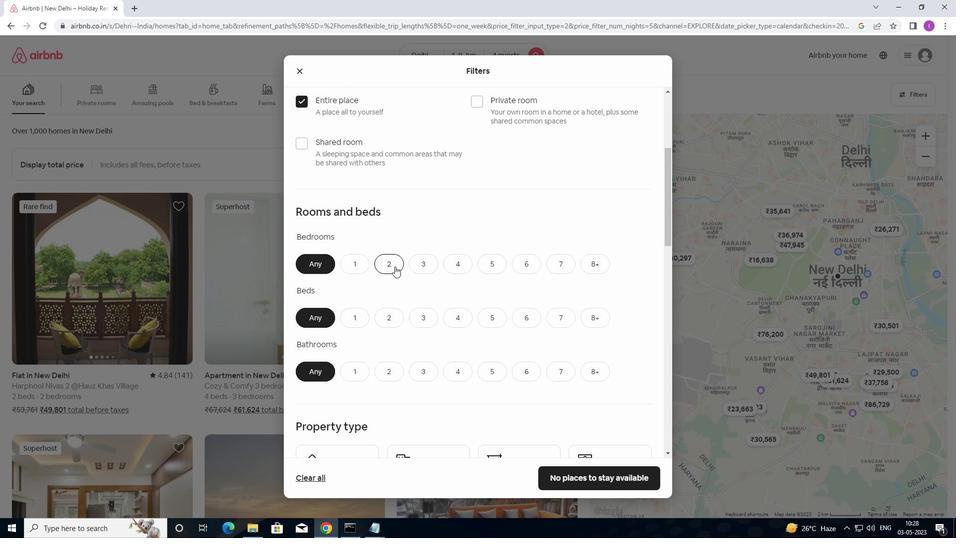 
Action: Mouse moved to (389, 319)
Screenshot: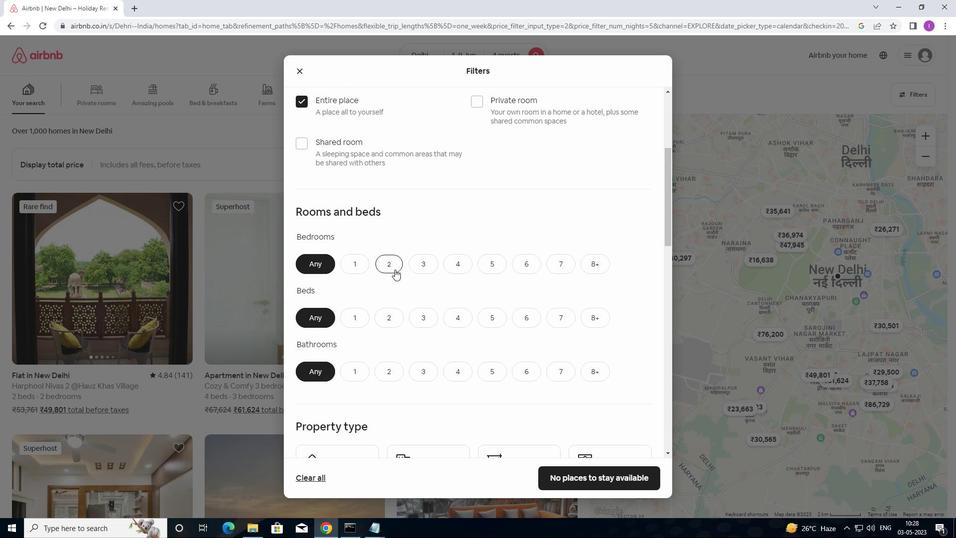 
Action: Mouse pressed left at (389, 319)
Screenshot: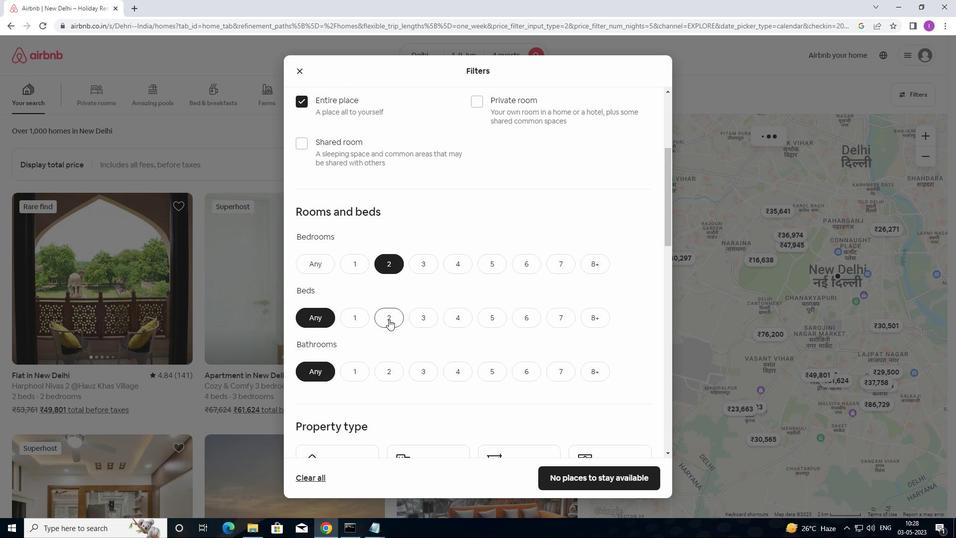 
Action: Mouse moved to (392, 369)
Screenshot: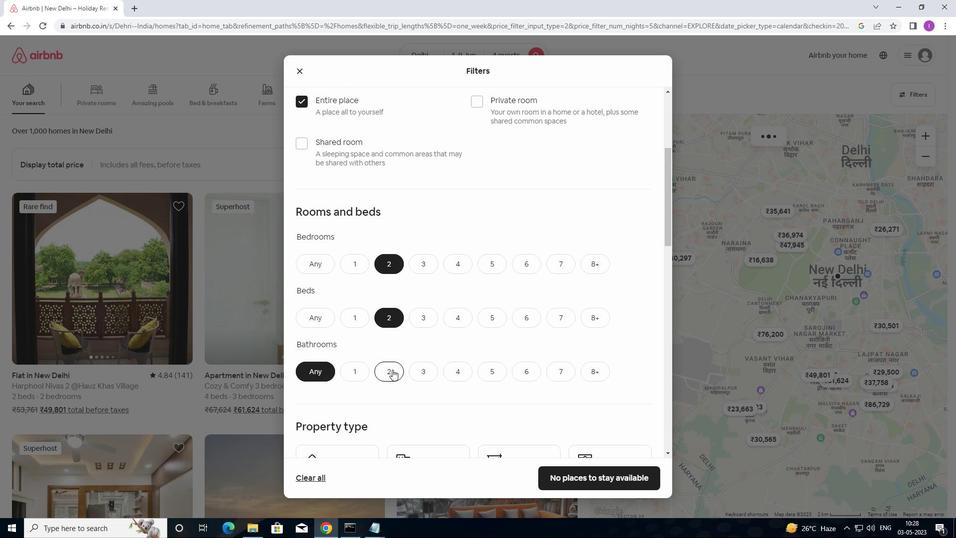 
Action: Mouse pressed left at (392, 369)
Screenshot: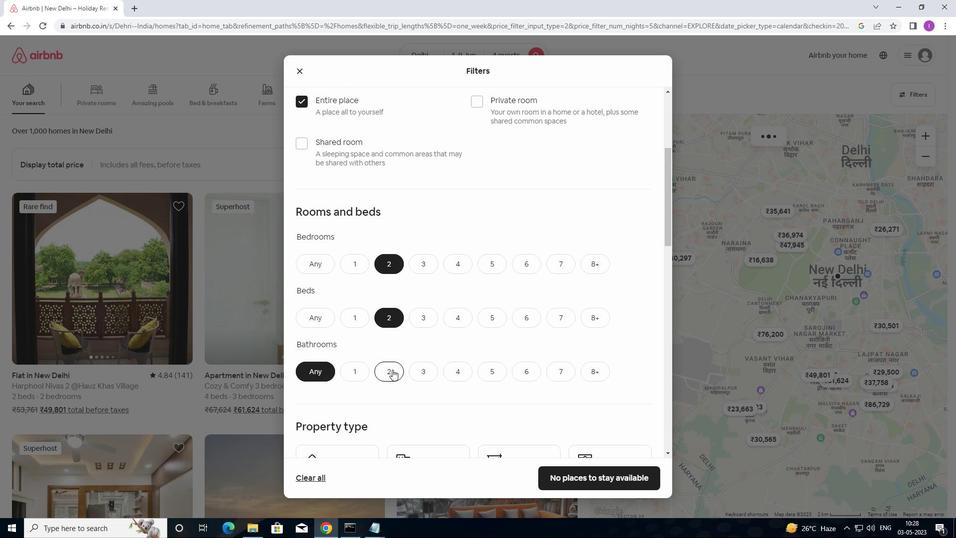
Action: Mouse moved to (399, 365)
Screenshot: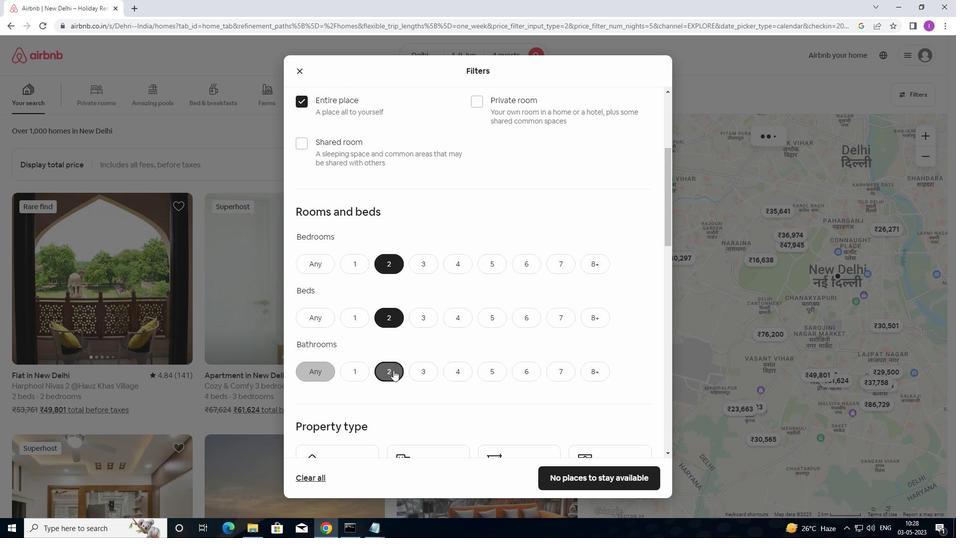 
Action: Mouse scrolled (399, 365) with delta (0, 0)
Screenshot: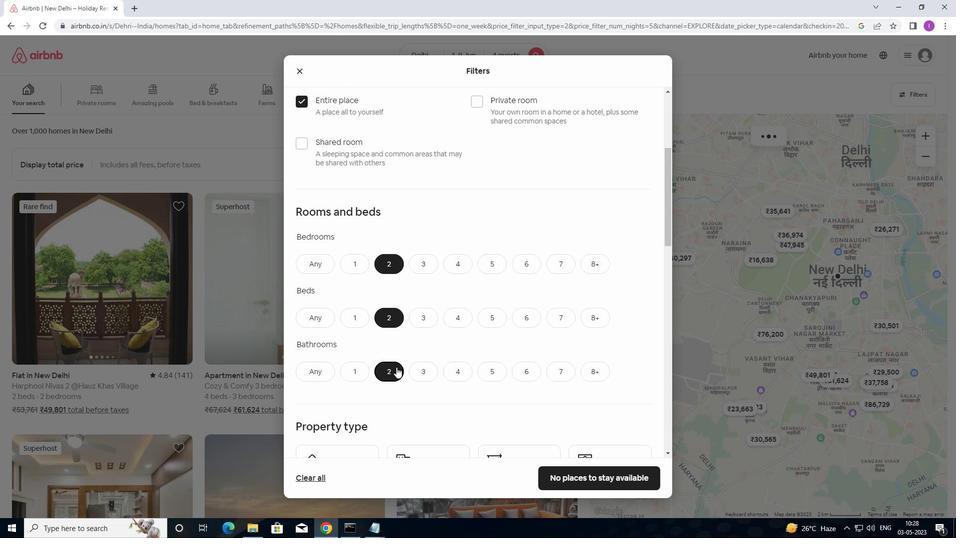 
Action: Mouse scrolled (399, 365) with delta (0, 0)
Screenshot: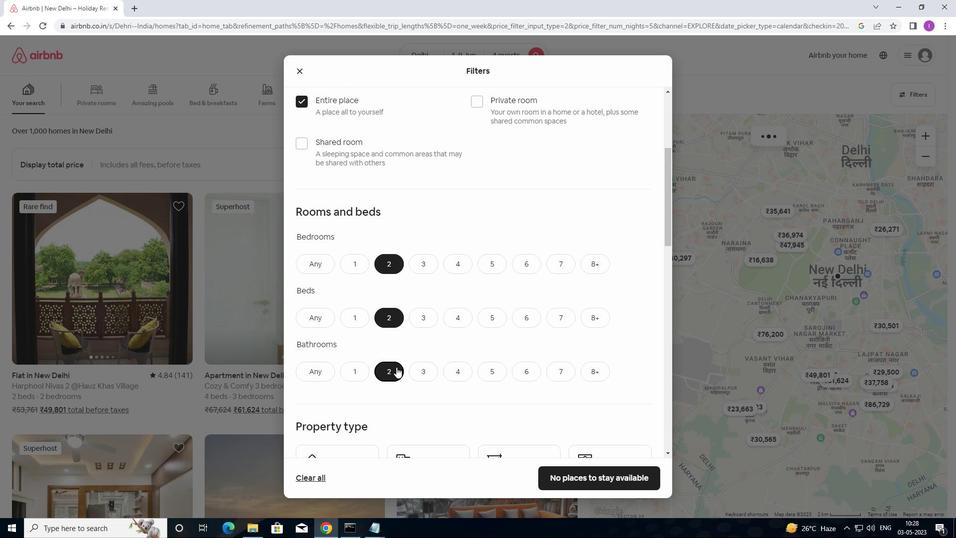 
Action: Mouse moved to (427, 351)
Screenshot: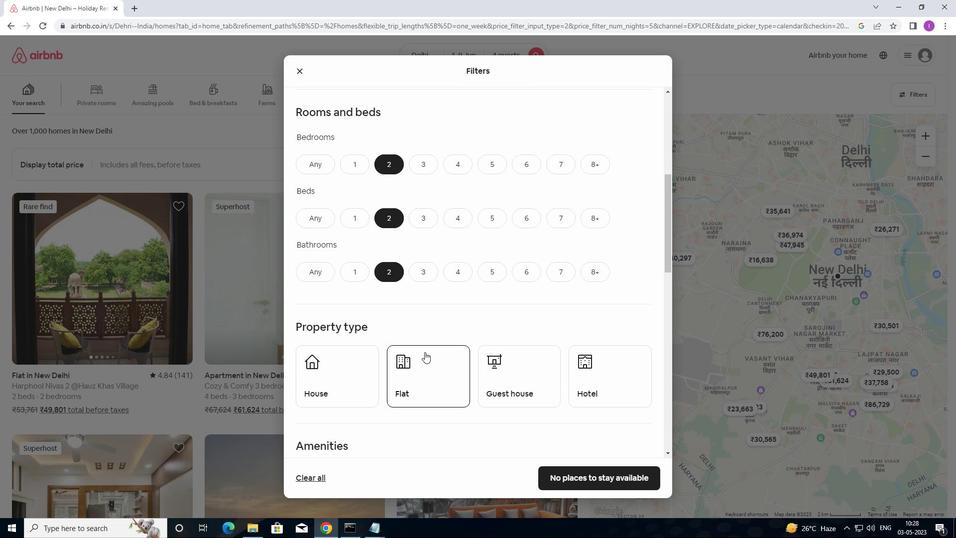 
Action: Mouse scrolled (427, 351) with delta (0, 0)
Screenshot: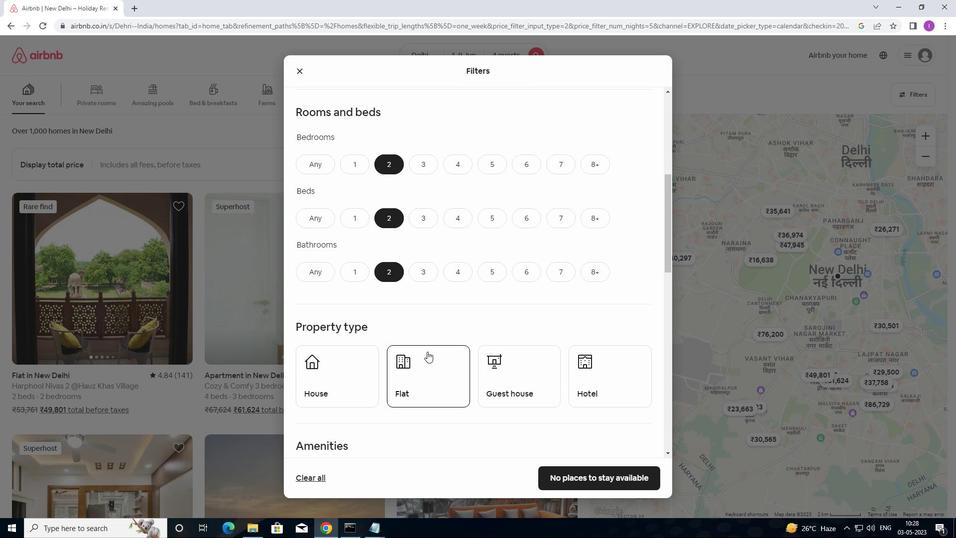 
Action: Mouse moved to (362, 328)
Screenshot: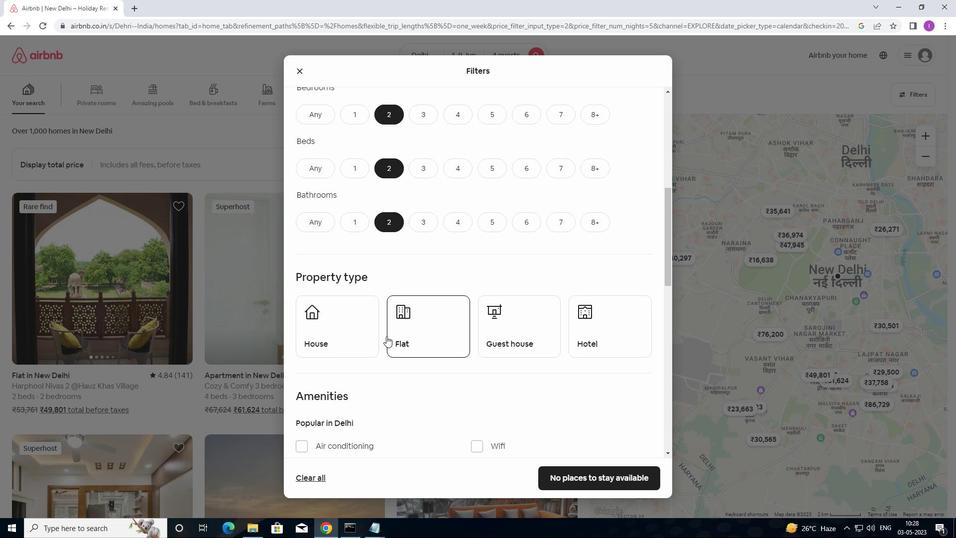 
Action: Mouse pressed left at (362, 328)
Screenshot: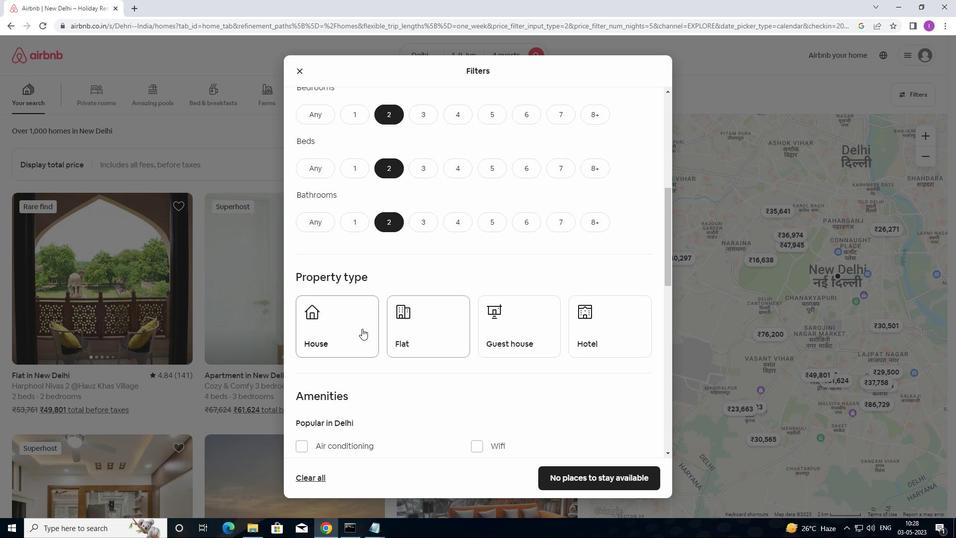 
Action: Mouse moved to (425, 326)
Screenshot: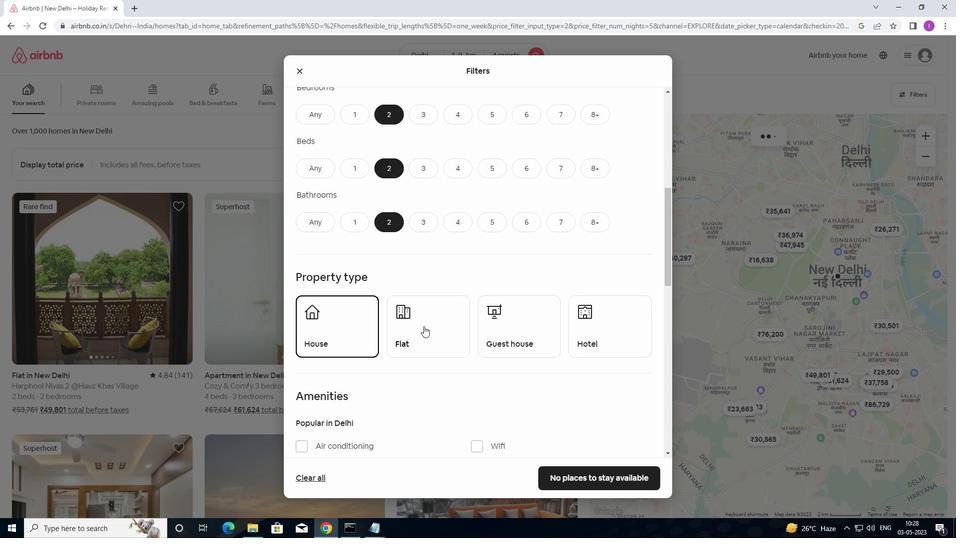 
Action: Mouse pressed left at (425, 326)
Screenshot: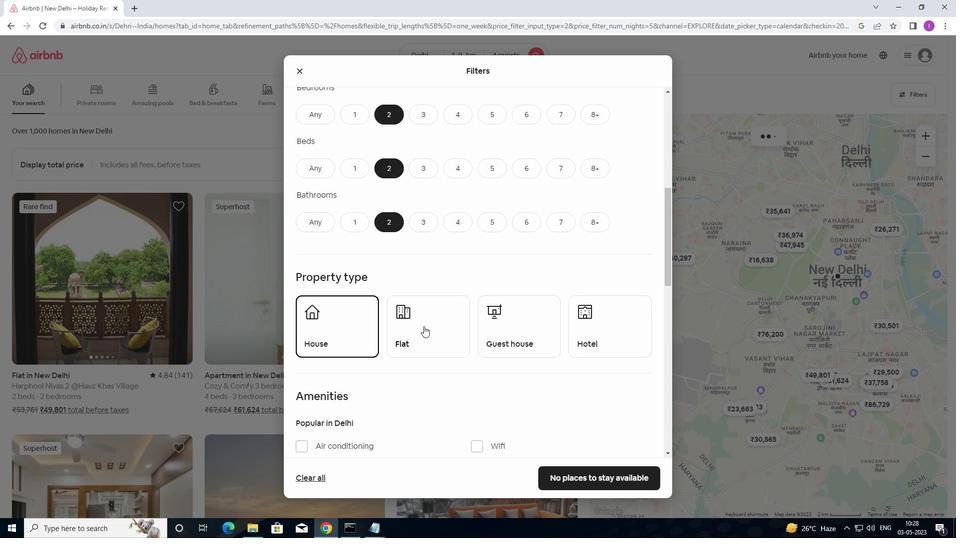 
Action: Mouse moved to (494, 328)
Screenshot: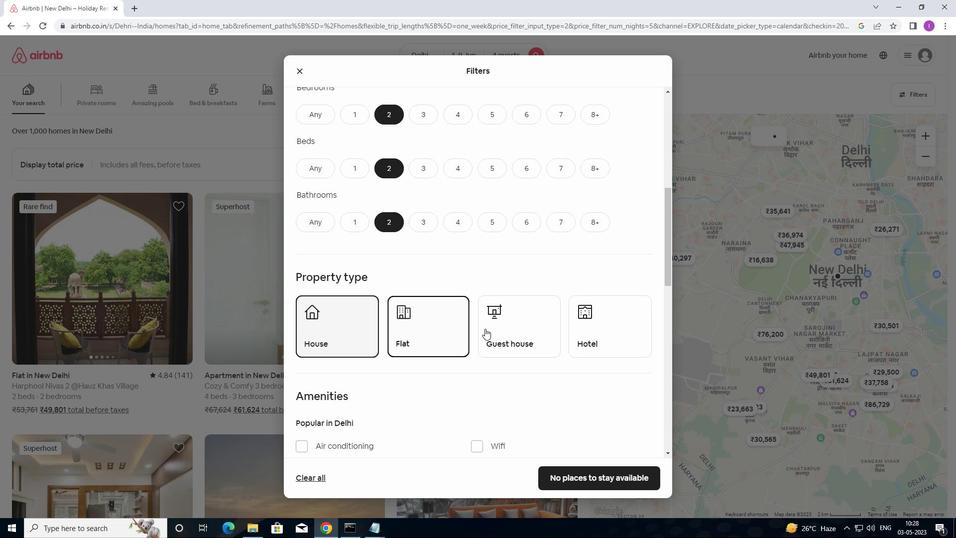
Action: Mouse pressed left at (494, 328)
Screenshot: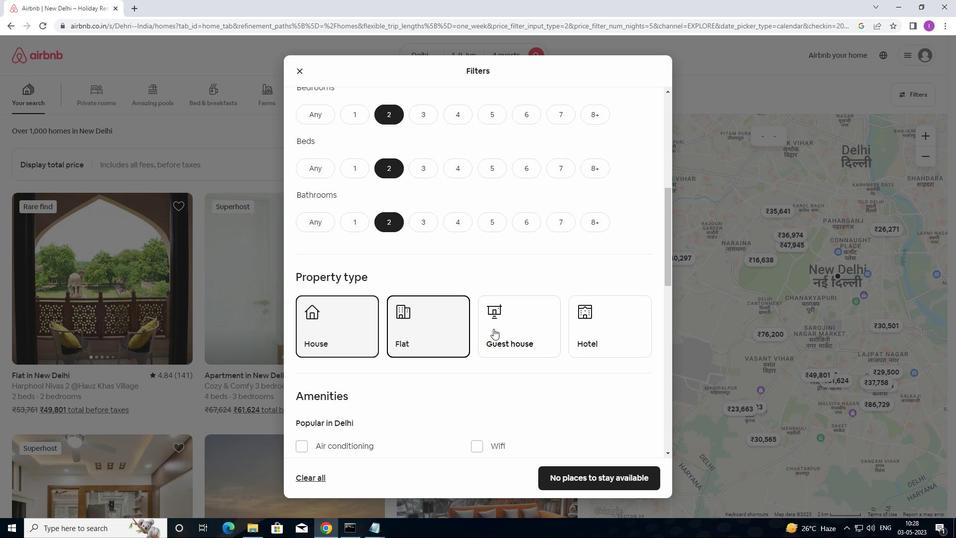 
Action: Mouse moved to (481, 386)
Screenshot: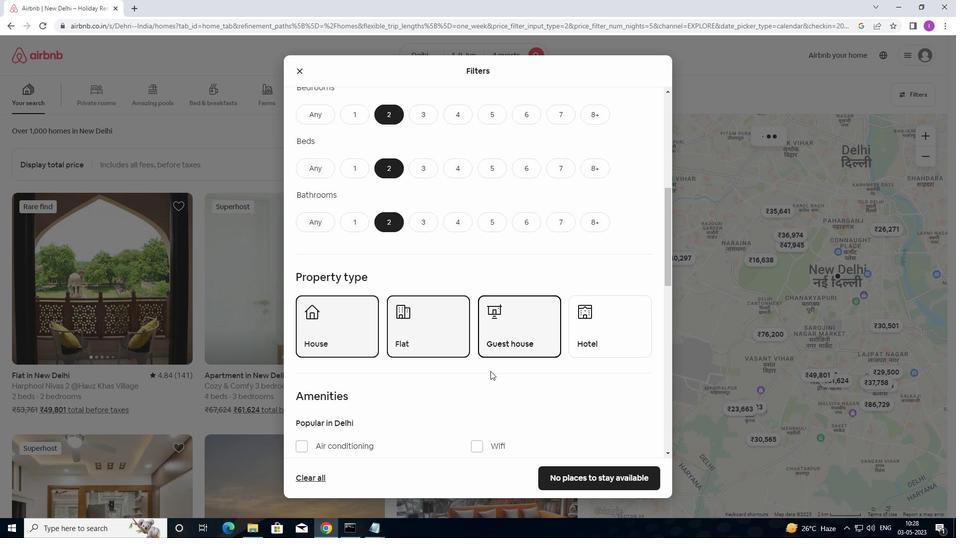 
Action: Mouse scrolled (481, 386) with delta (0, 0)
Screenshot: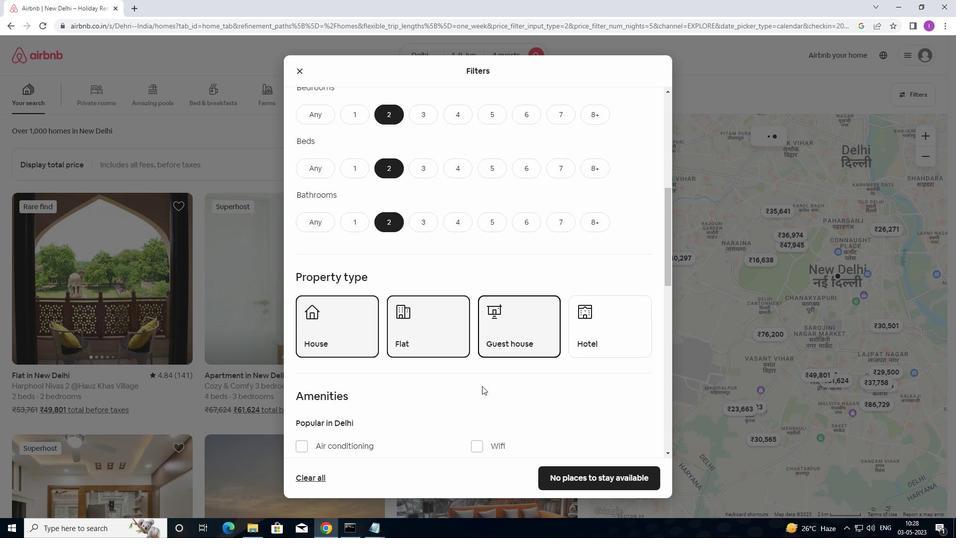 
Action: Mouse scrolled (481, 386) with delta (0, 0)
Screenshot: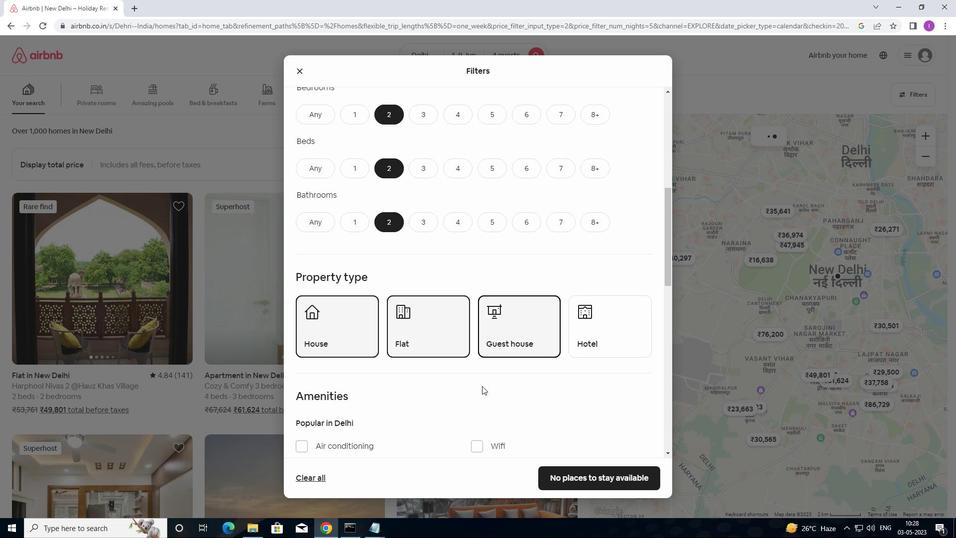 
Action: Mouse scrolled (481, 386) with delta (0, 0)
Screenshot: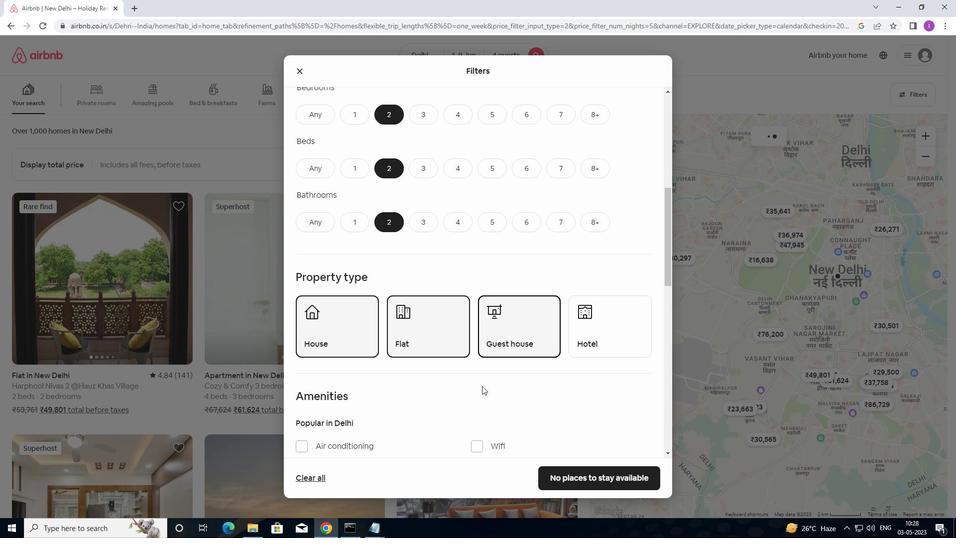 
Action: Mouse moved to (384, 350)
Screenshot: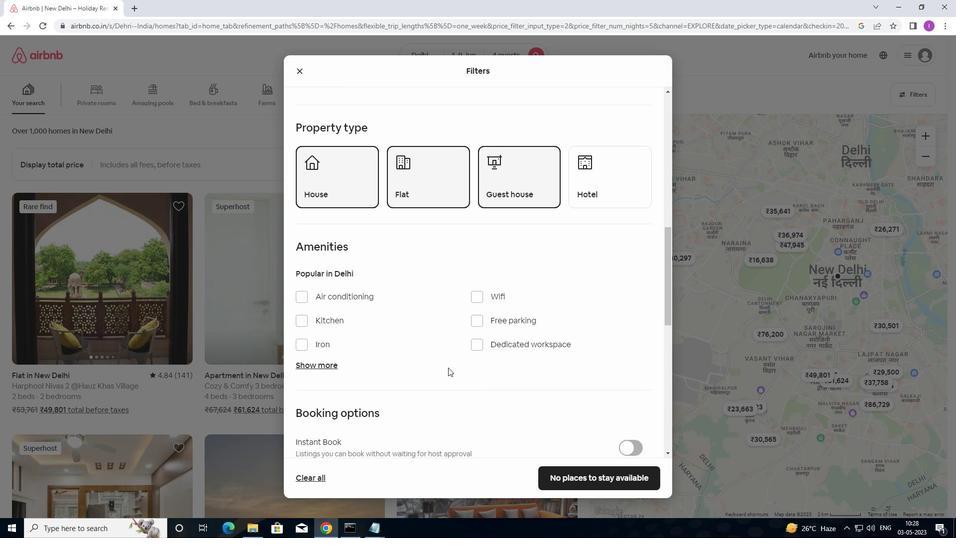 
Action: Mouse scrolled (384, 350) with delta (0, 0)
Screenshot: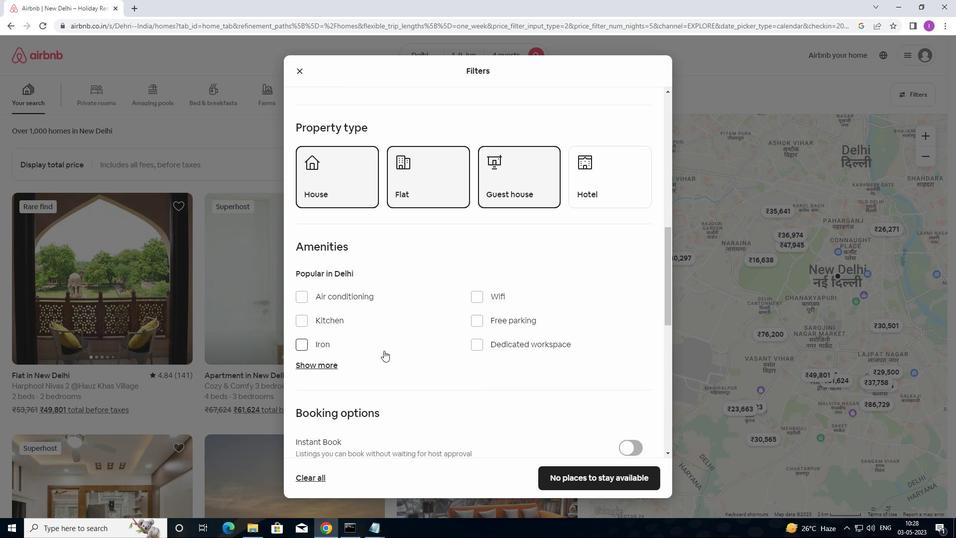 
Action: Mouse scrolled (384, 350) with delta (0, 0)
Screenshot: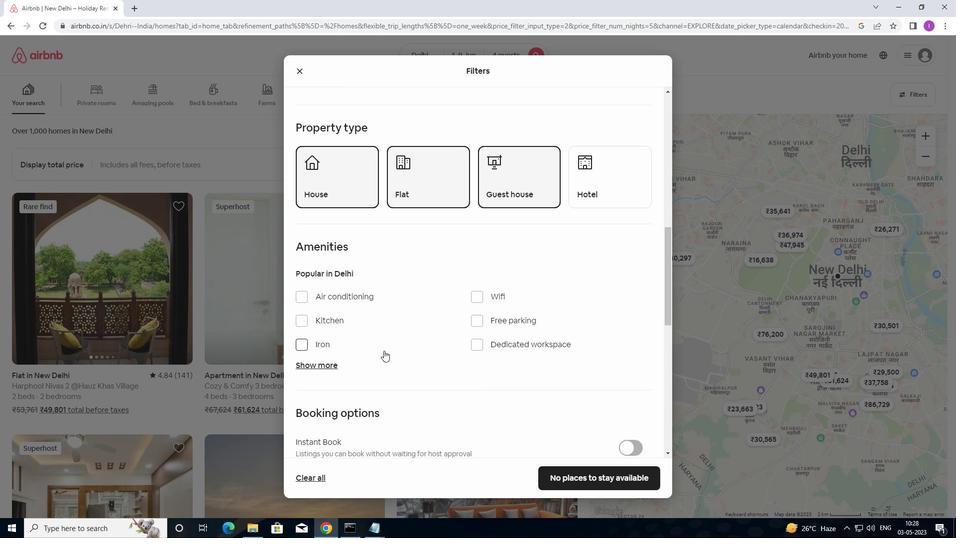 
Action: Mouse moved to (392, 350)
Screenshot: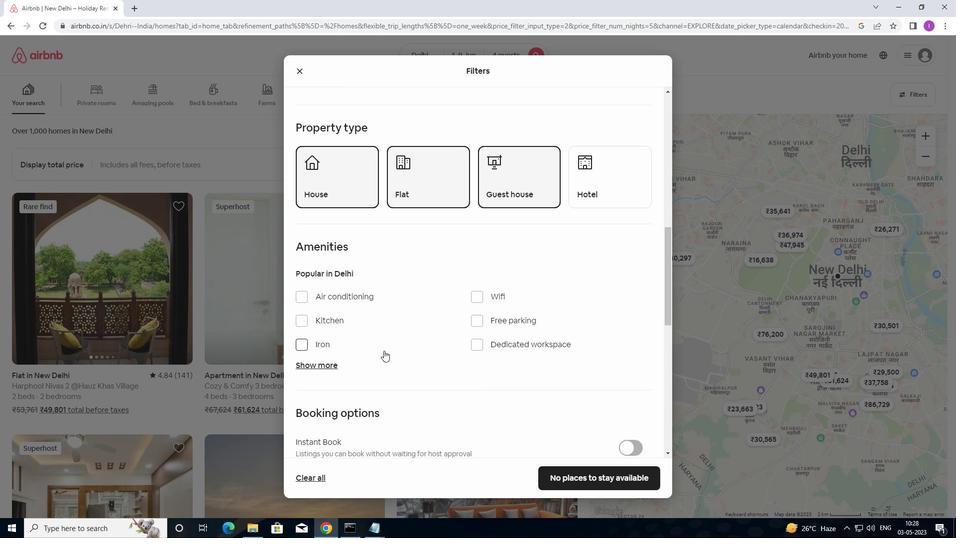 
Action: Mouse scrolled (392, 350) with delta (0, 0)
Screenshot: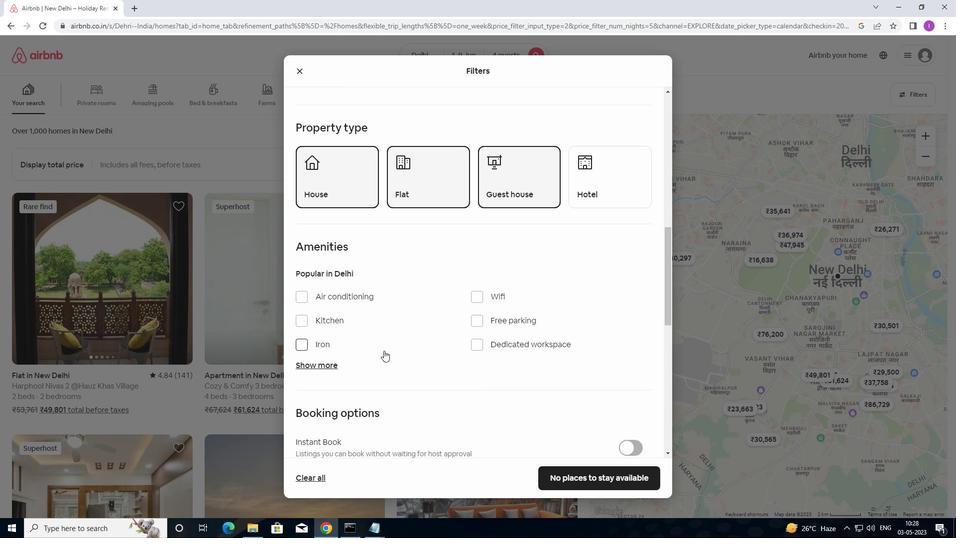 
Action: Mouse moved to (630, 331)
Screenshot: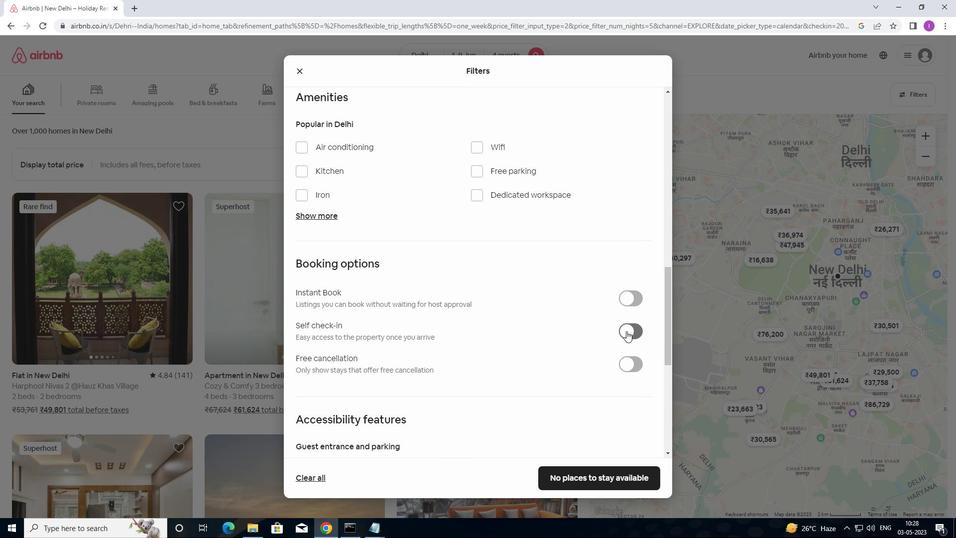 
Action: Mouse pressed left at (630, 331)
Screenshot: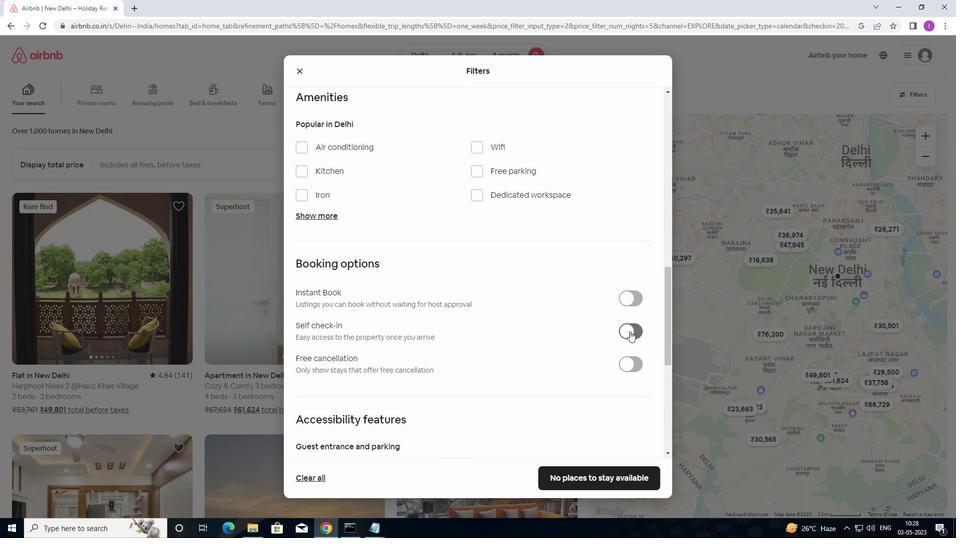 
Action: Mouse moved to (494, 339)
Screenshot: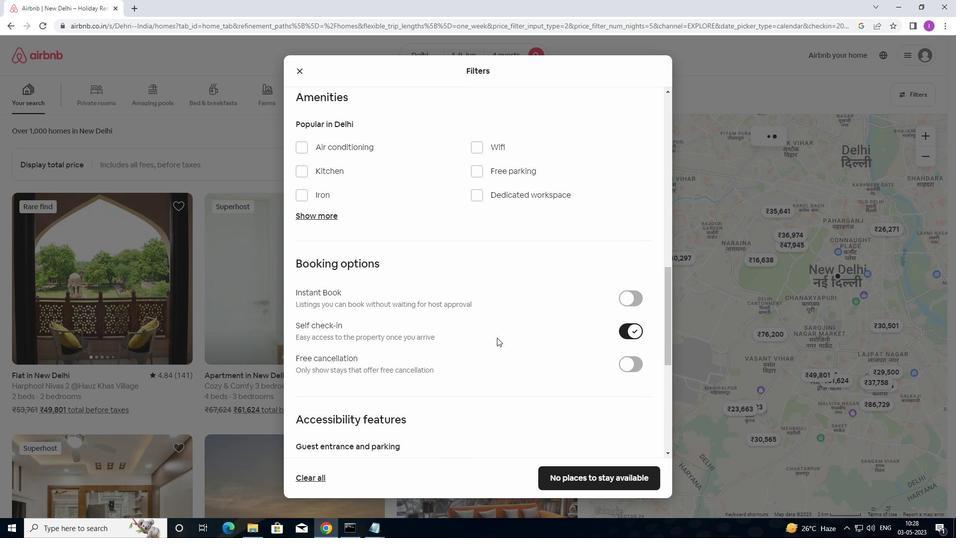 
Action: Mouse scrolled (494, 338) with delta (0, 0)
Screenshot: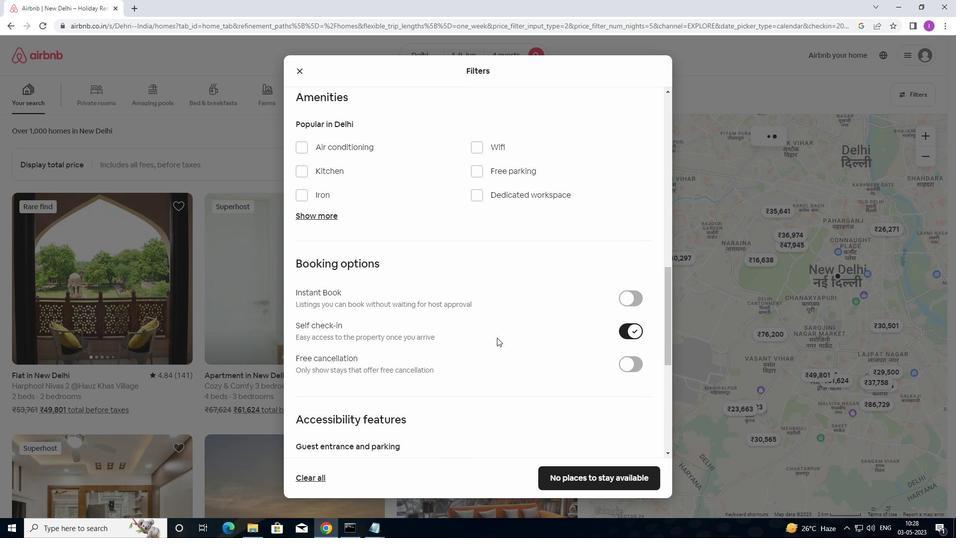 
Action: Mouse scrolled (494, 338) with delta (0, 0)
Screenshot: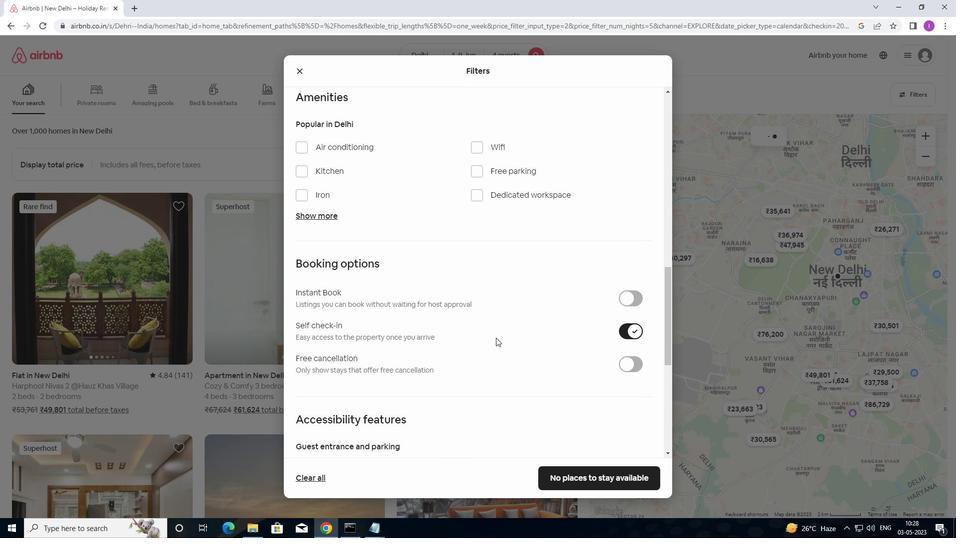 
Action: Mouse moved to (493, 339)
Screenshot: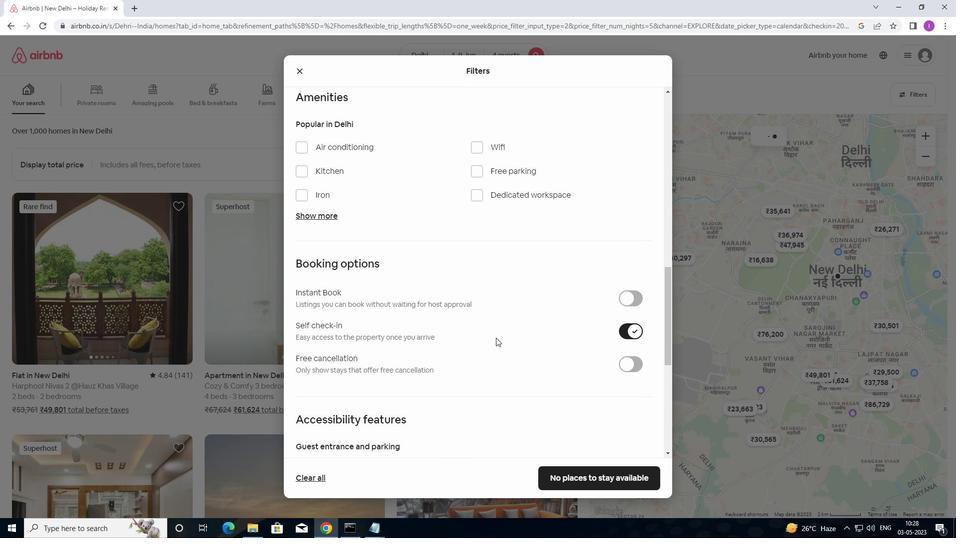 
Action: Mouse scrolled (493, 339) with delta (0, 0)
Screenshot: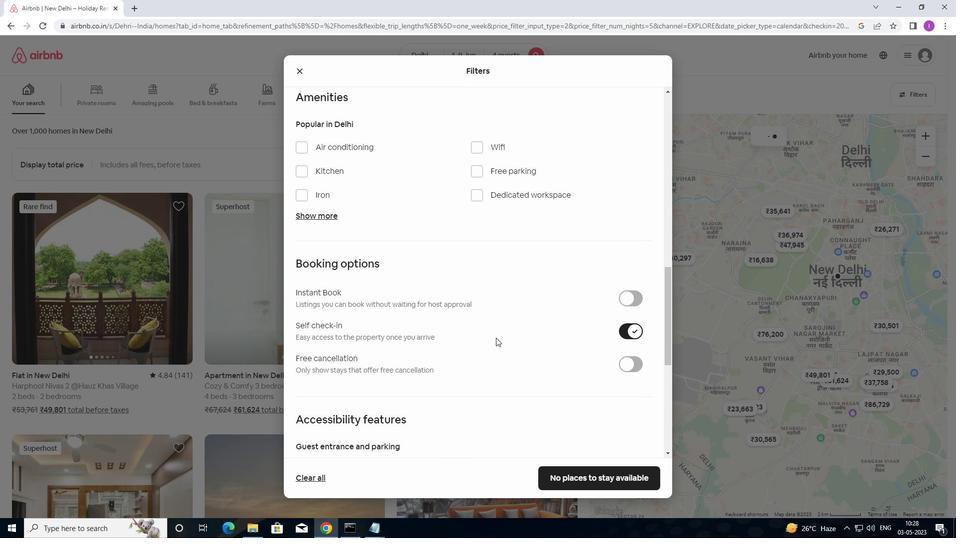 
Action: Mouse scrolled (493, 339) with delta (0, 0)
Screenshot: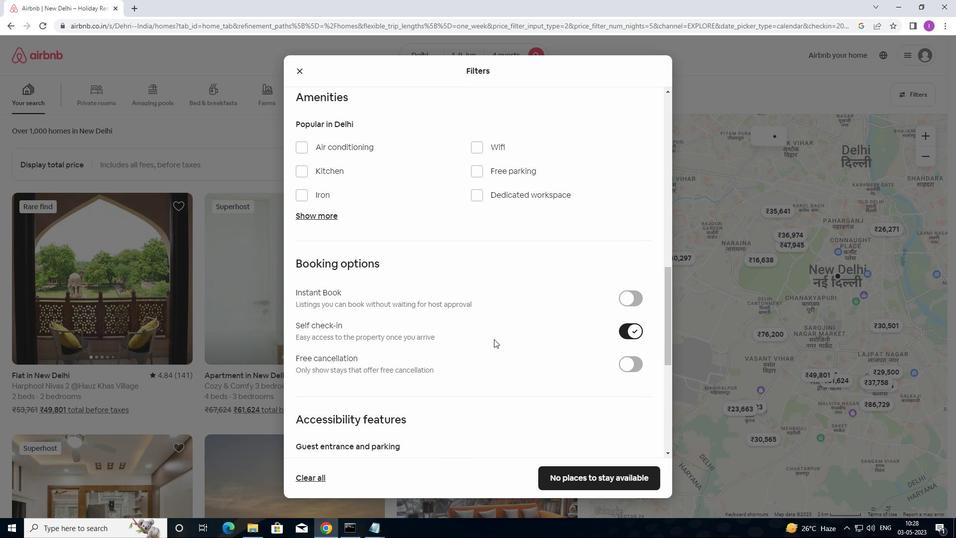 
Action: Mouse moved to (493, 339)
Screenshot: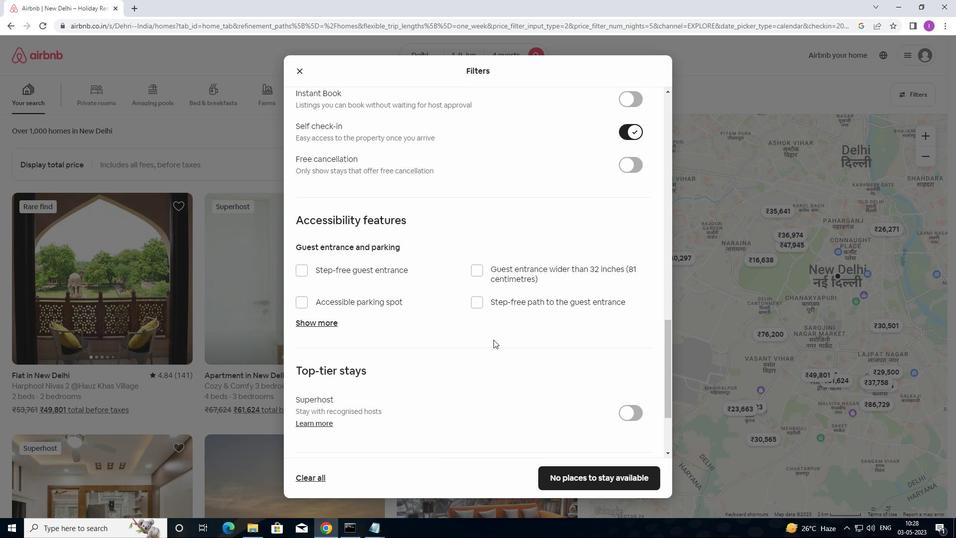 
Action: Mouse scrolled (493, 339) with delta (0, 0)
Screenshot: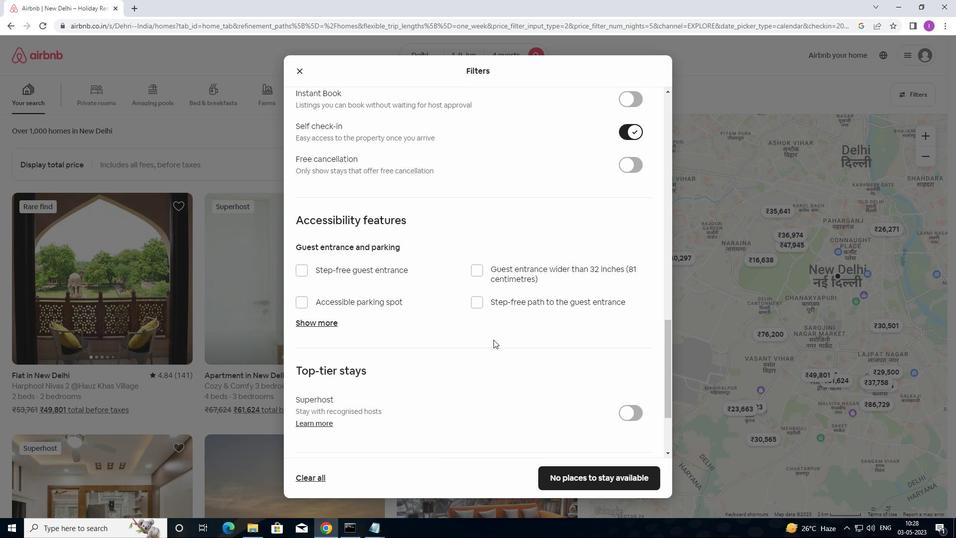 
Action: Mouse moved to (494, 339)
Screenshot: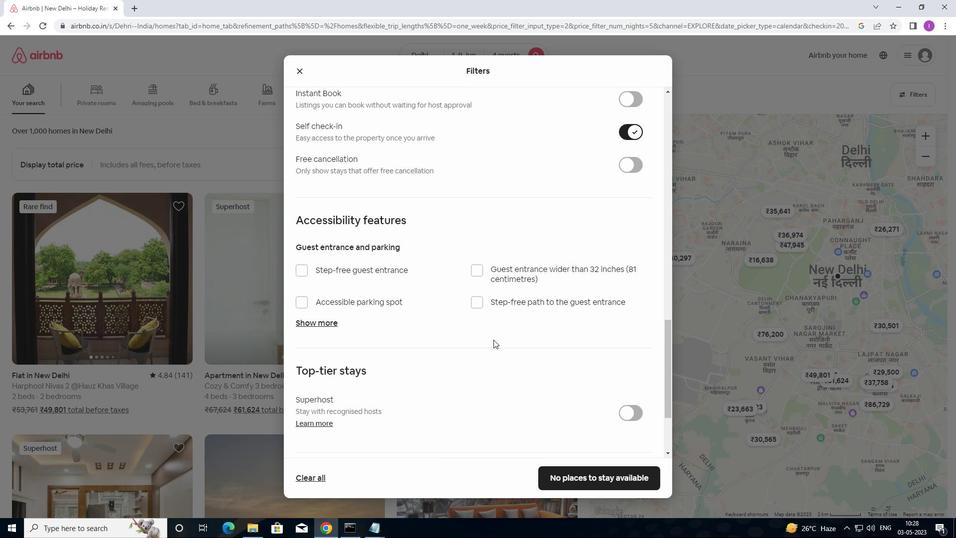 
Action: Mouse scrolled (494, 339) with delta (0, 0)
Screenshot: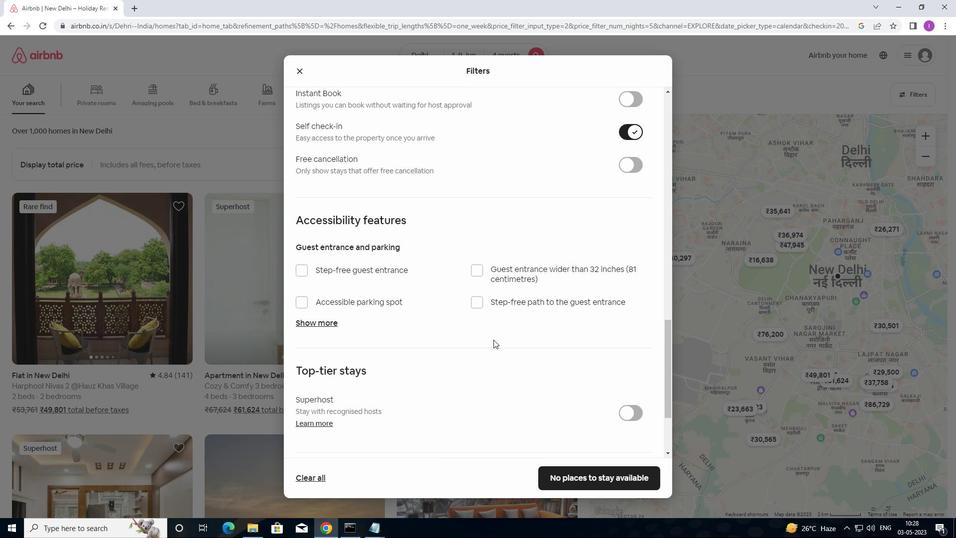 
Action: Mouse scrolled (494, 339) with delta (0, 0)
Screenshot: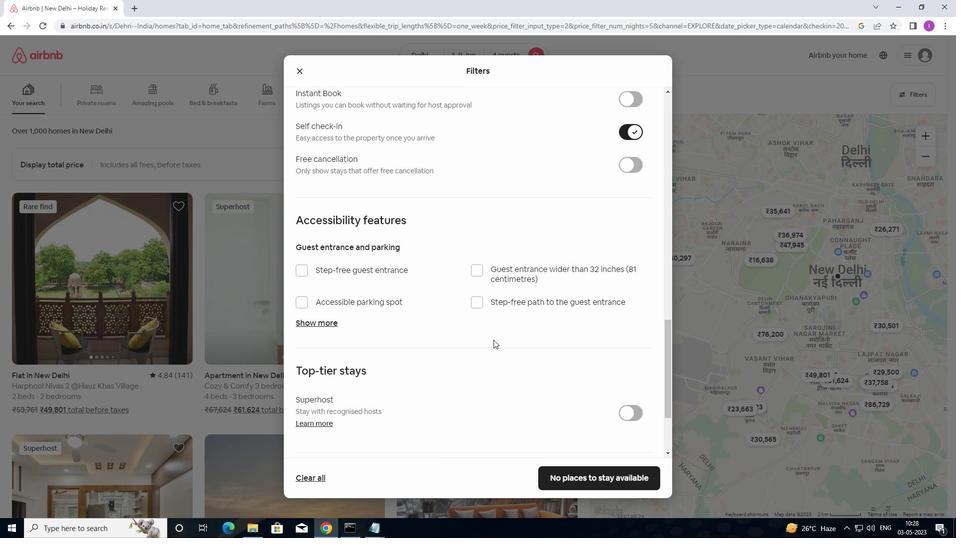 
Action: Mouse moved to (297, 386)
Screenshot: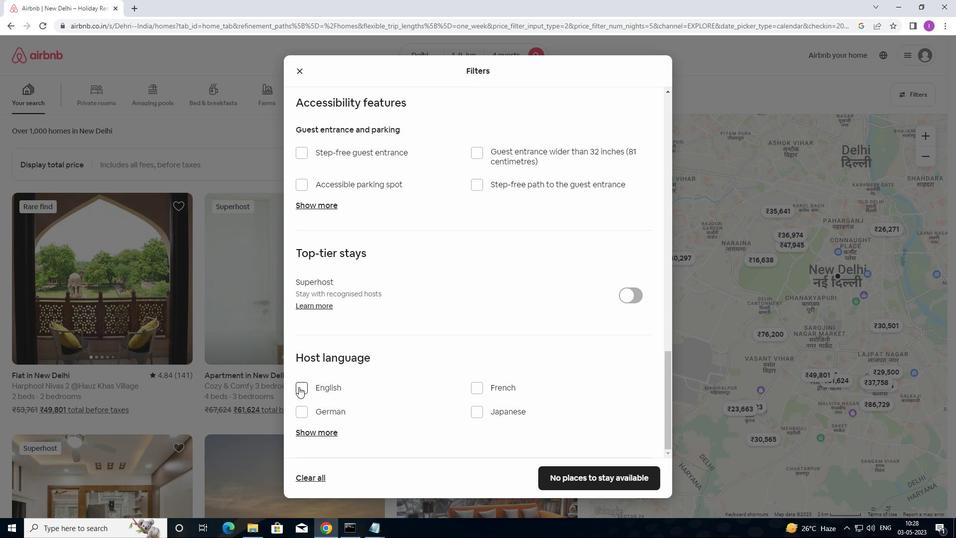 
Action: Mouse pressed left at (297, 386)
Screenshot: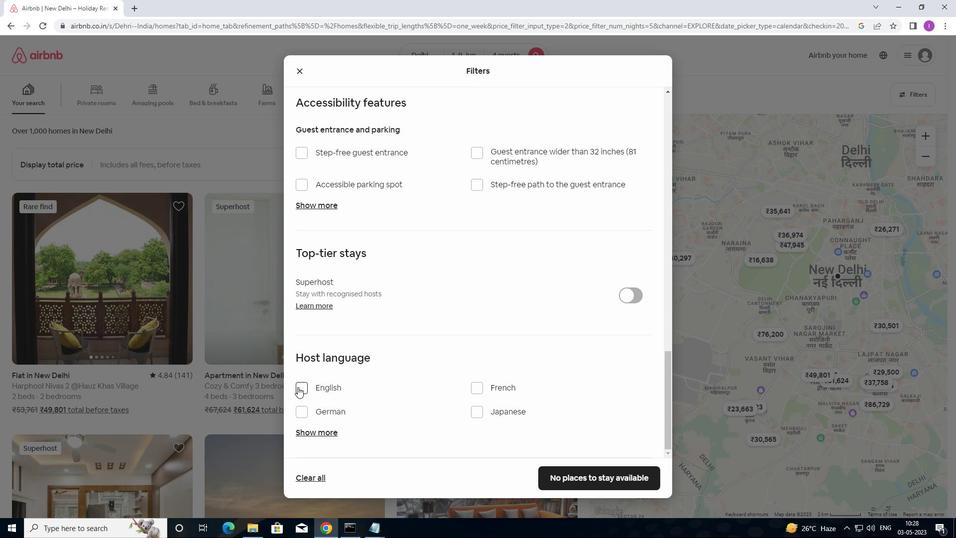 
Action: Mouse moved to (581, 471)
Screenshot: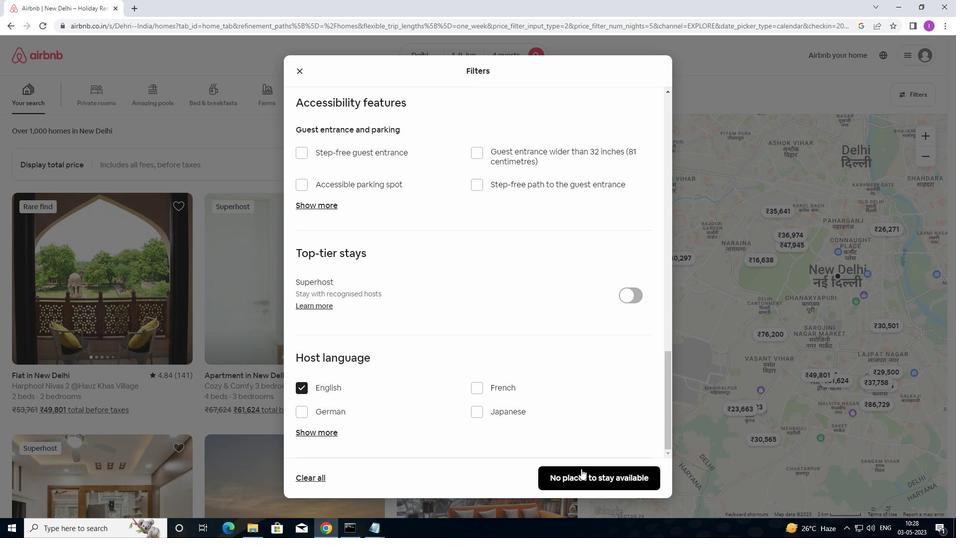 
Action: Mouse pressed left at (581, 471)
Screenshot: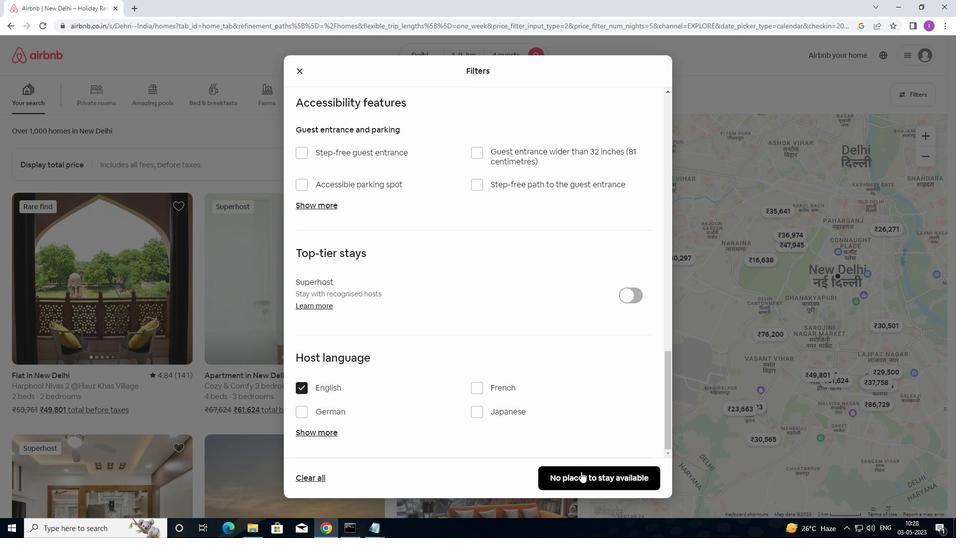 
Action: Mouse moved to (585, 463)
Screenshot: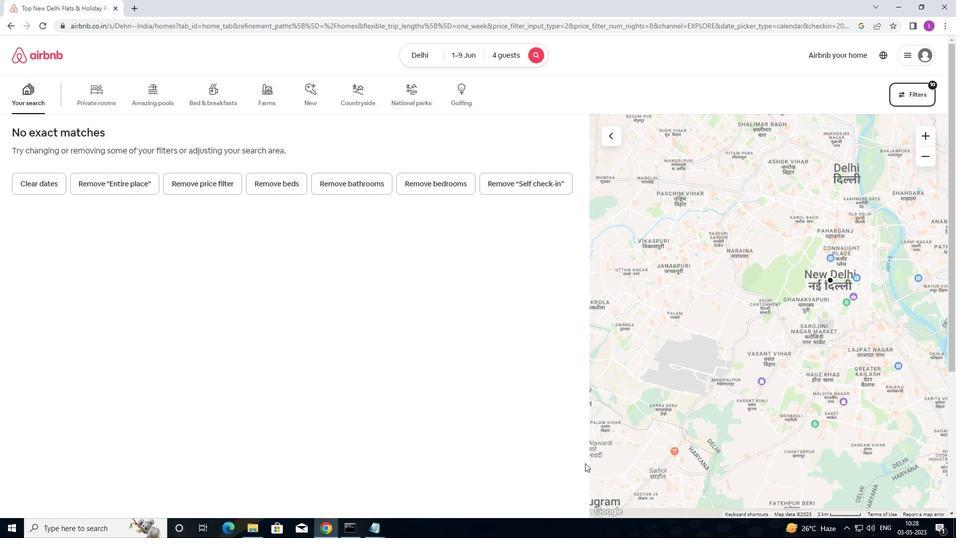 
